 Task: Create a due date automation trigger when advanced on, on the tuesday before a card is due add fields with custom field "Resume" set to a date more than 1 days from now at 11:00 AM.
Action: Mouse moved to (1310, 115)
Screenshot: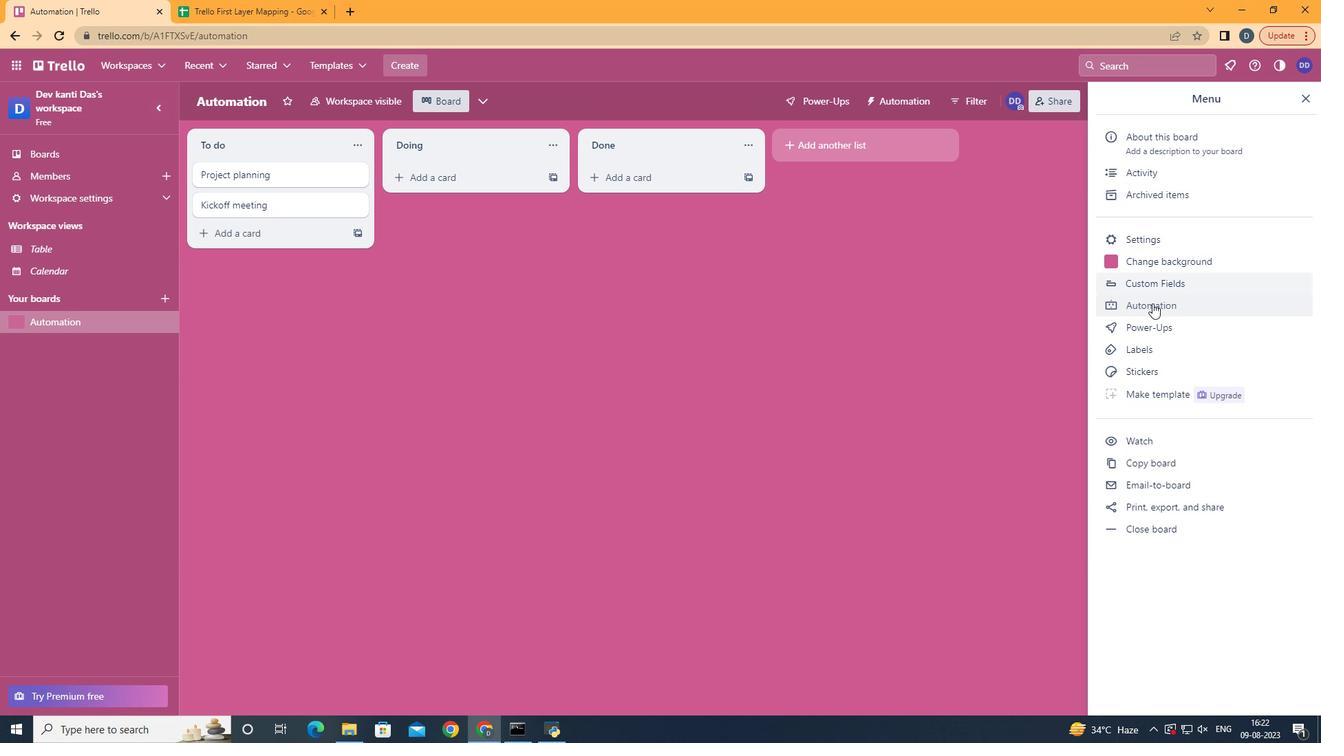 
Action: Mouse pressed left at (1310, 115)
Screenshot: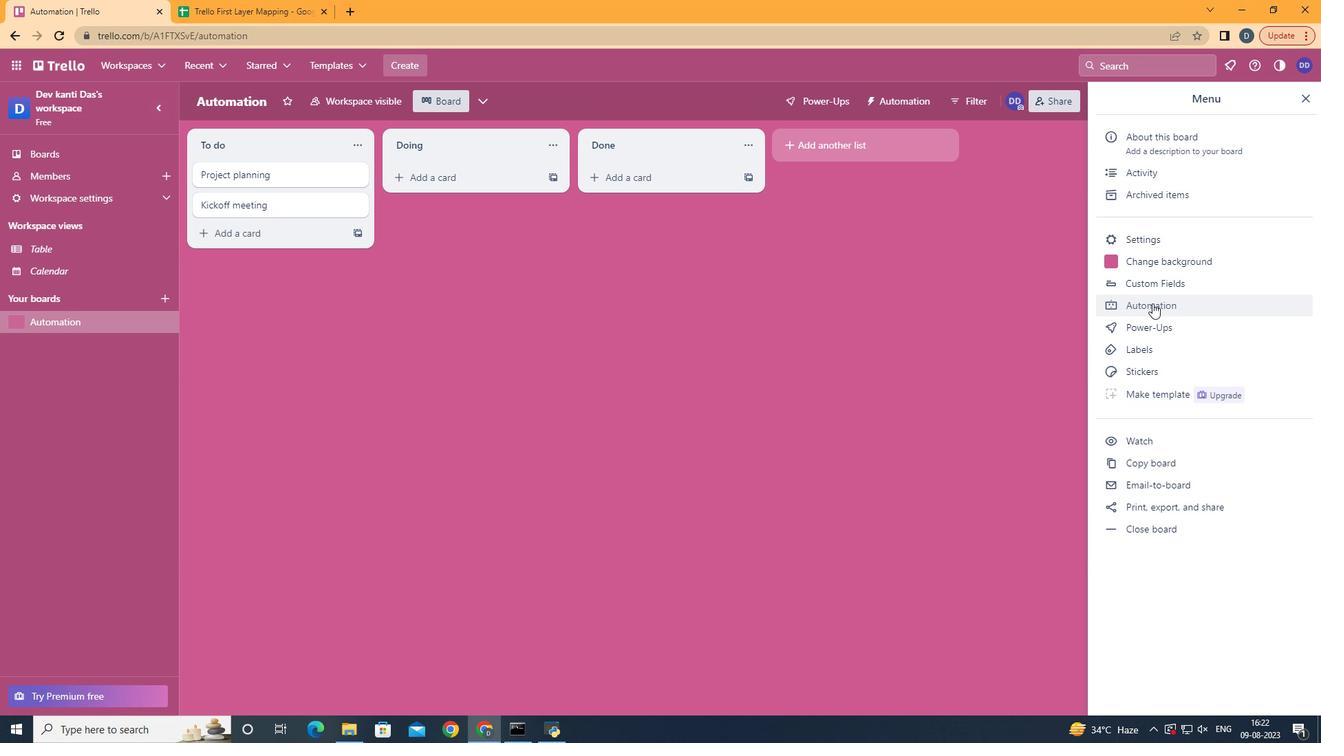 
Action: Mouse moved to (1171, 307)
Screenshot: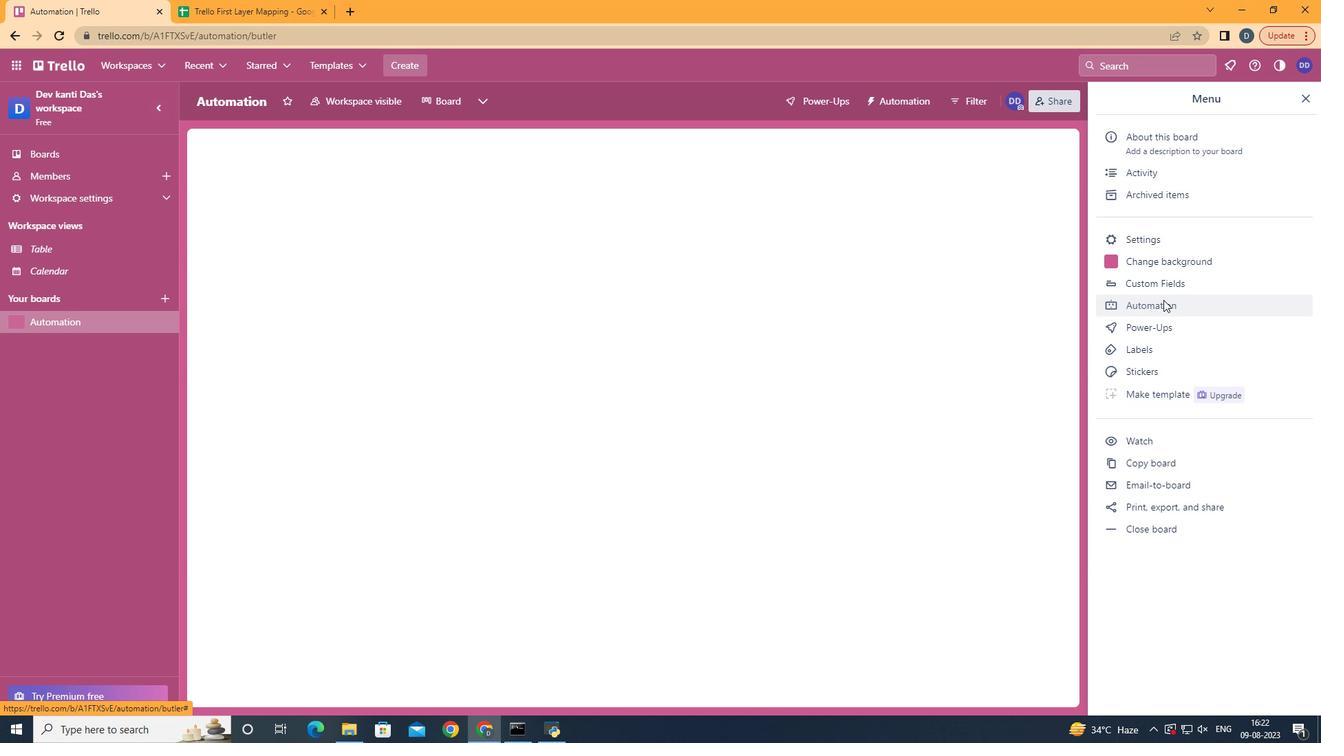 
Action: Mouse pressed left at (1171, 307)
Screenshot: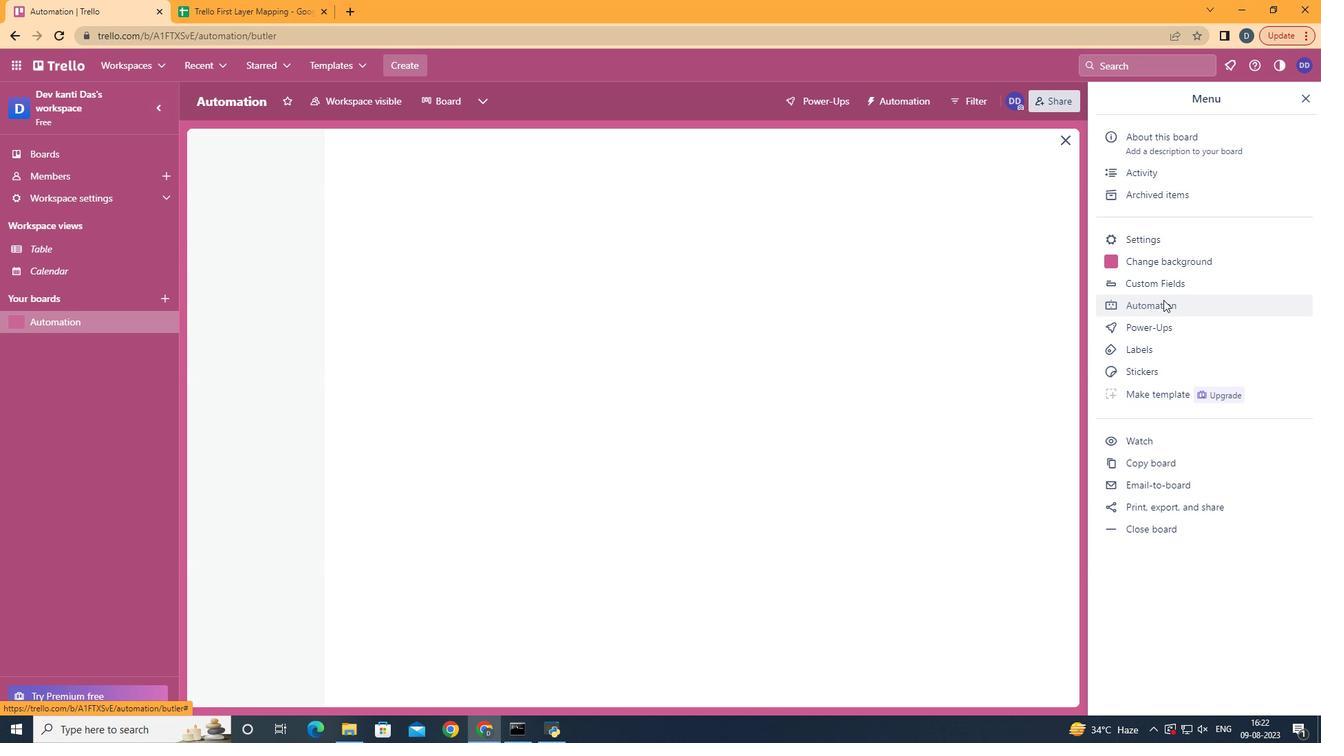 
Action: Mouse moved to (260, 285)
Screenshot: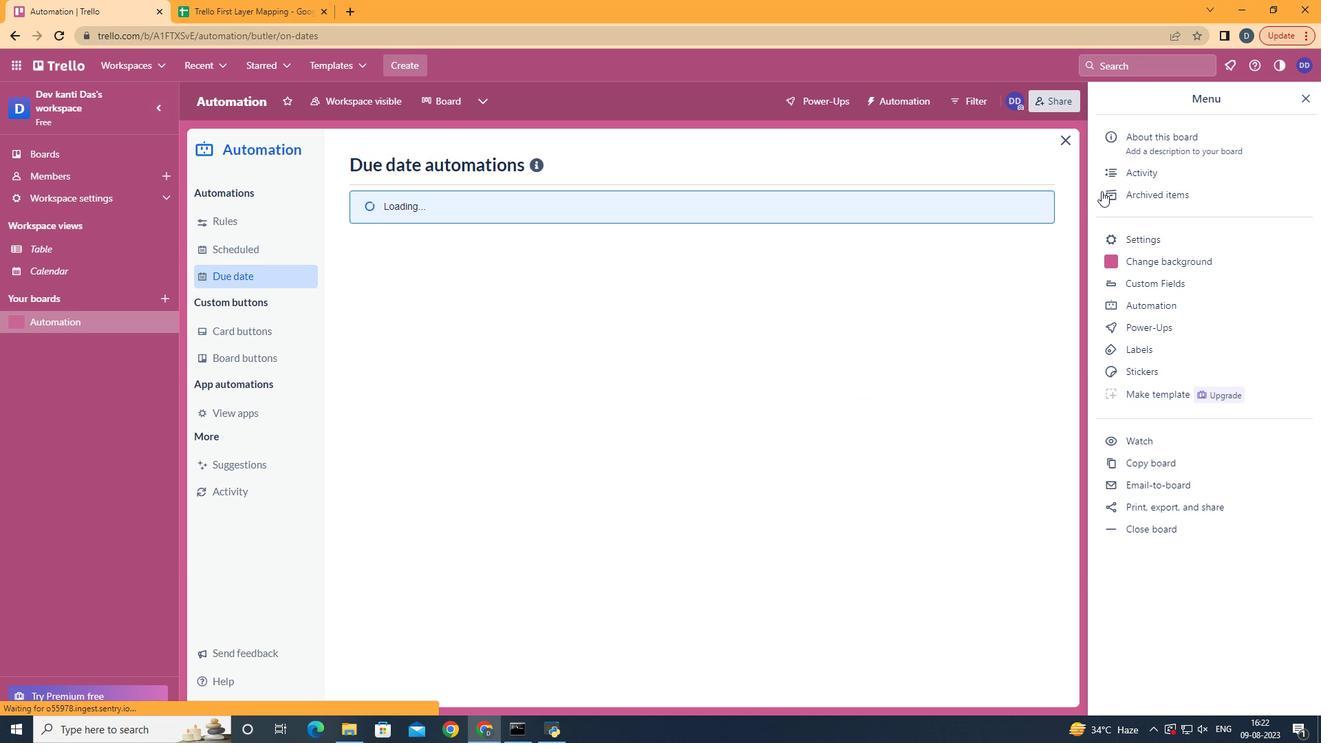 
Action: Mouse pressed left at (260, 285)
Screenshot: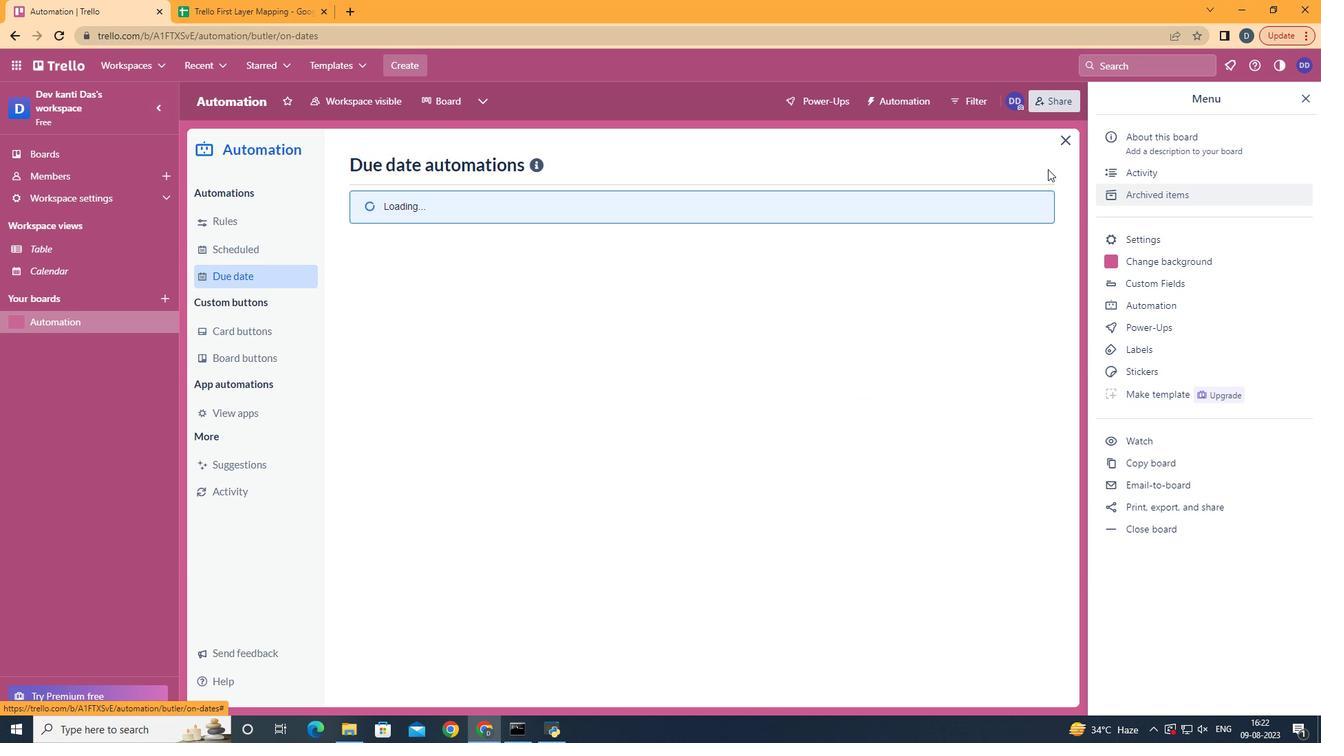 
Action: Mouse moved to (973, 167)
Screenshot: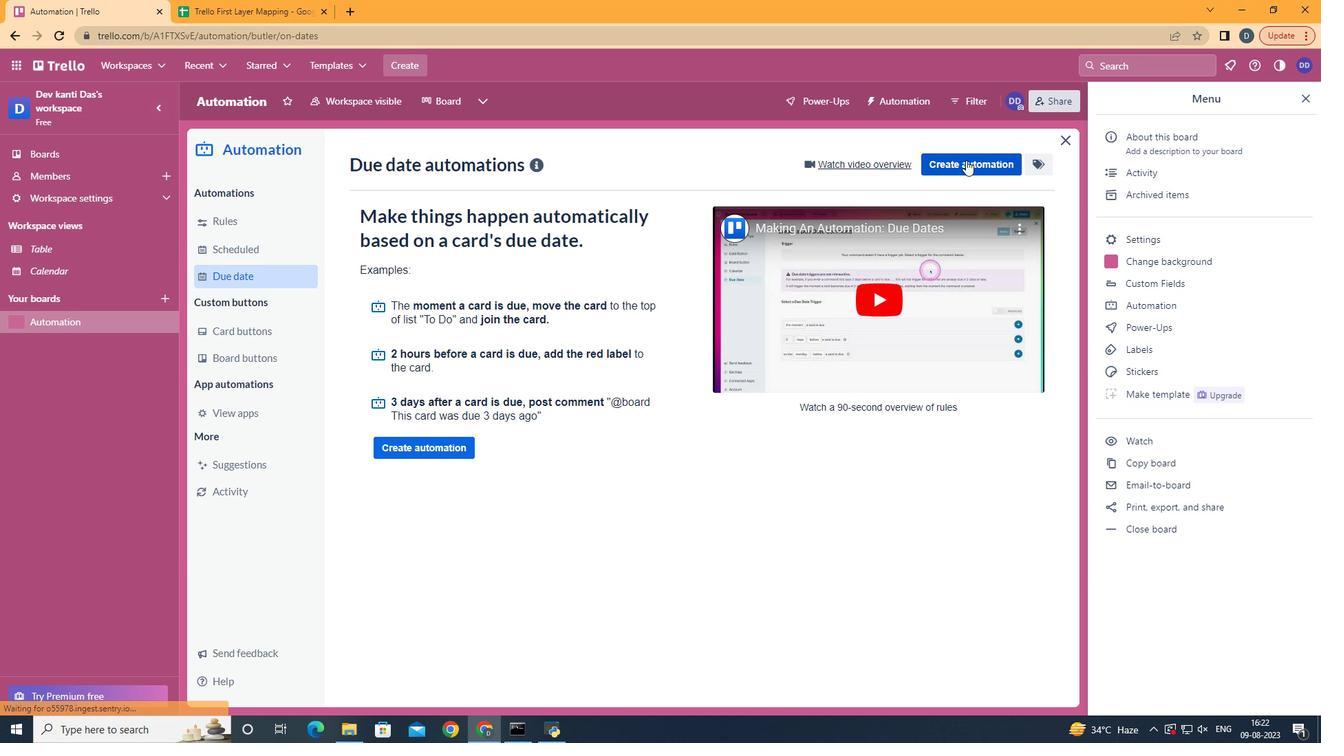 
Action: Mouse pressed left at (973, 167)
Screenshot: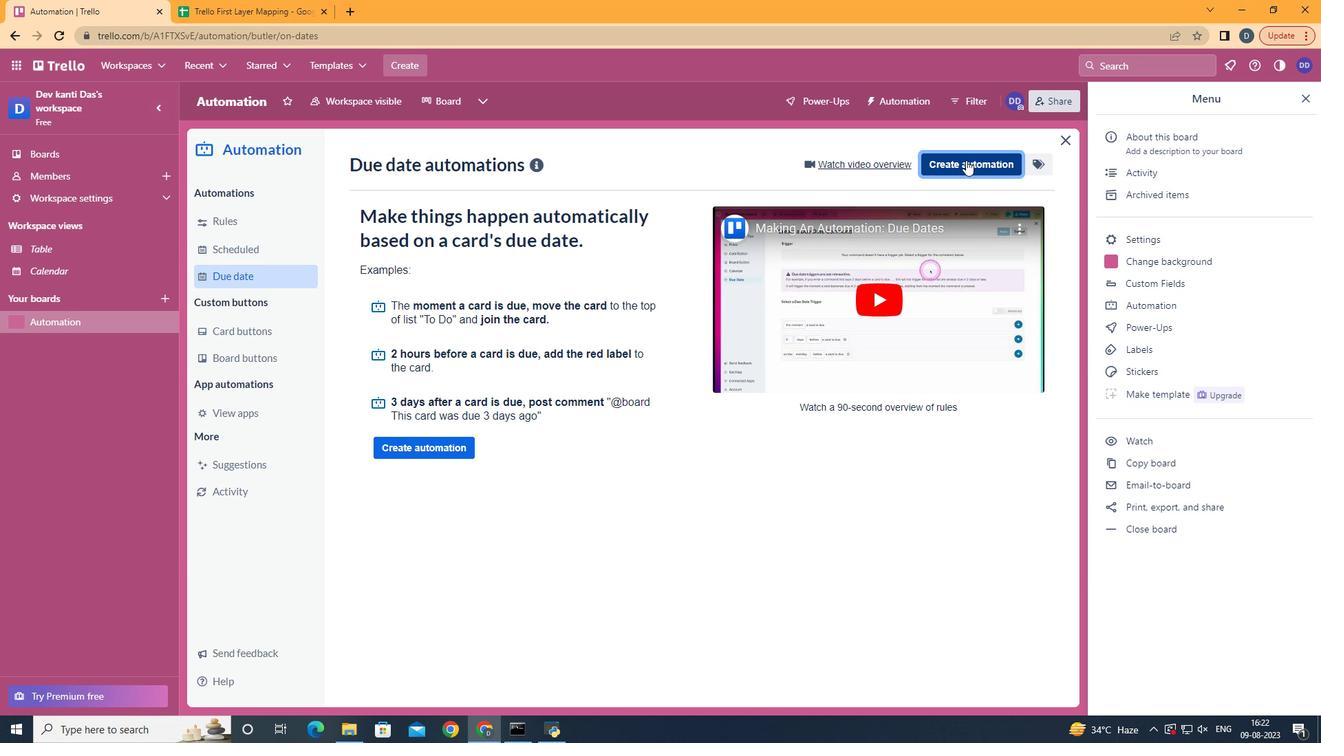 
Action: Mouse moved to (712, 294)
Screenshot: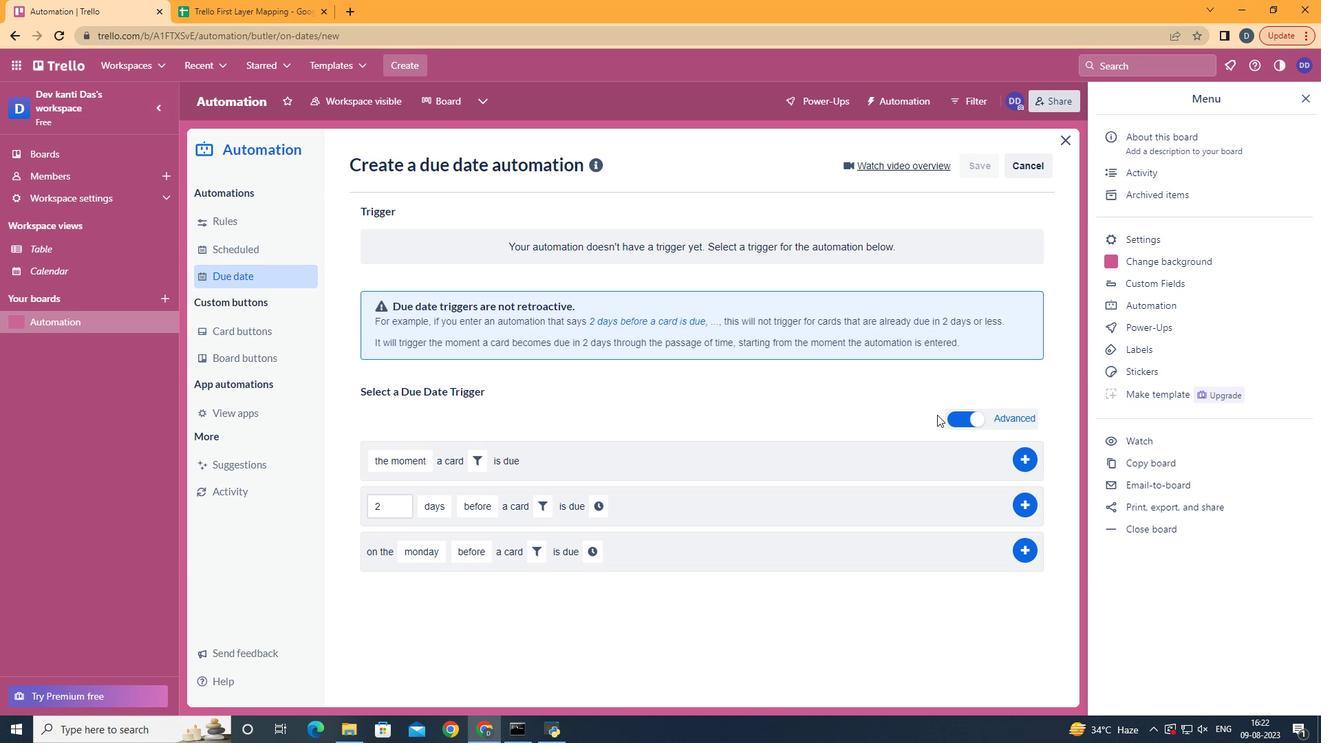 
Action: Mouse pressed left at (712, 294)
Screenshot: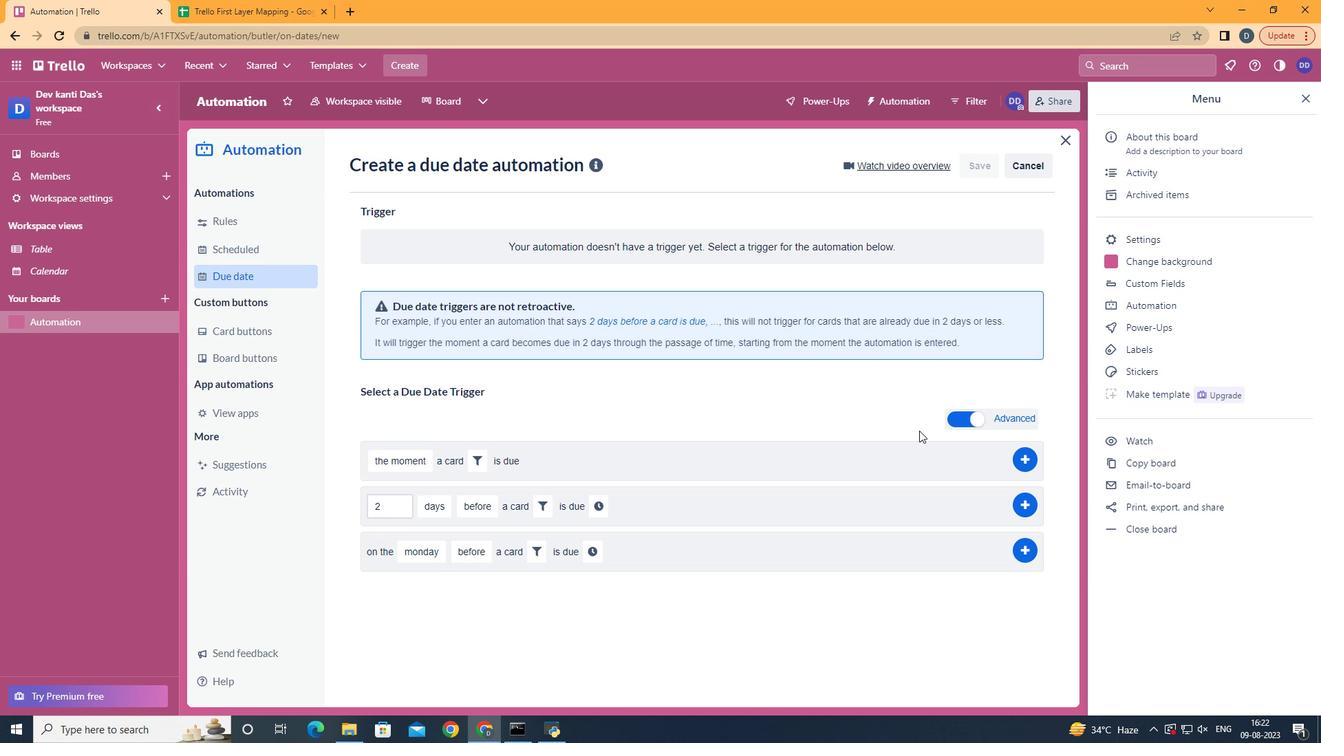 
Action: Mouse moved to (460, 402)
Screenshot: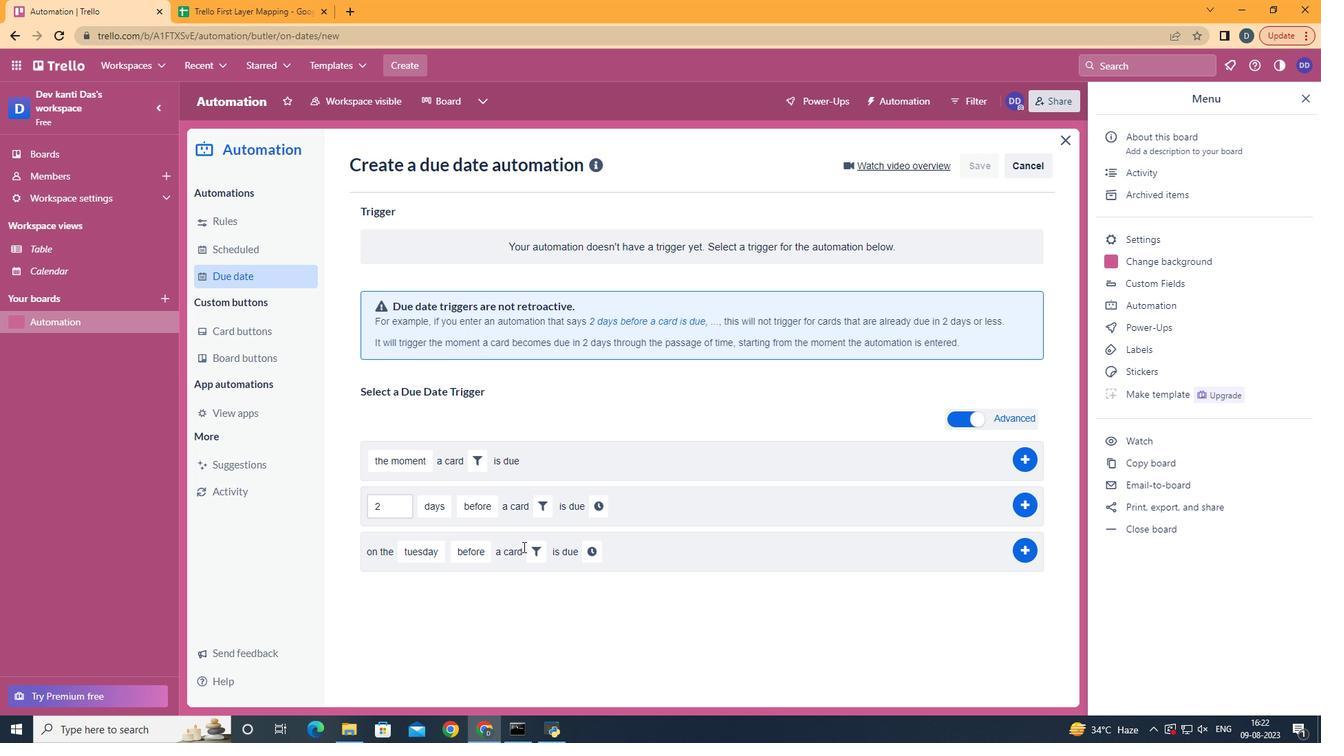 
Action: Mouse pressed left at (460, 402)
Screenshot: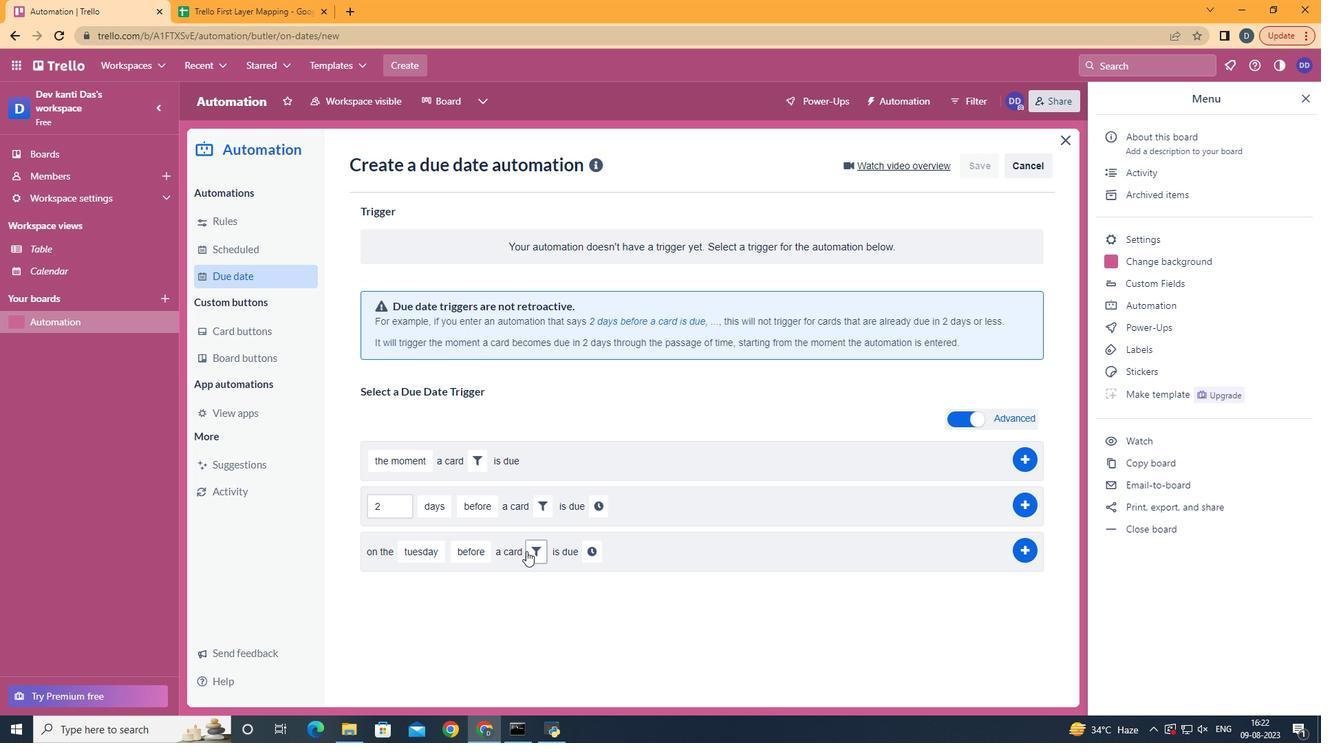 
Action: Mouse moved to (533, 557)
Screenshot: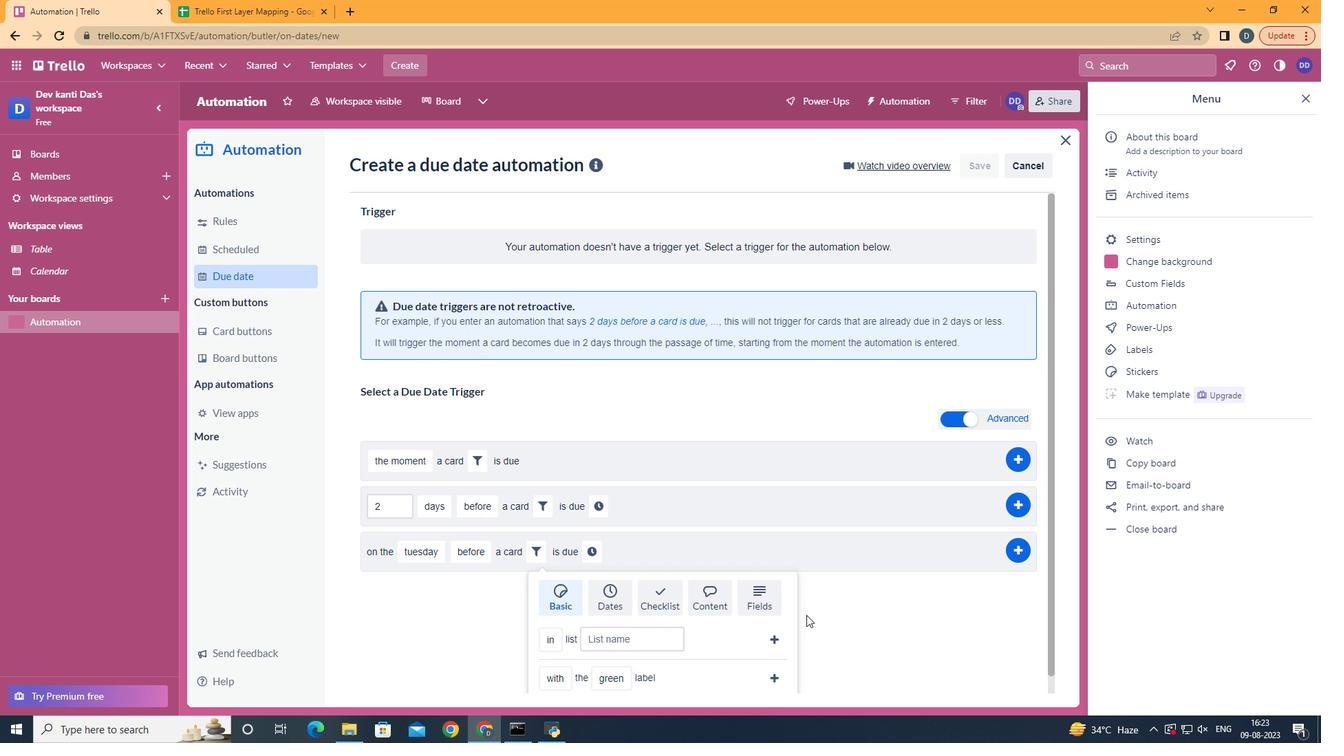 
Action: Mouse pressed left at (533, 557)
Screenshot: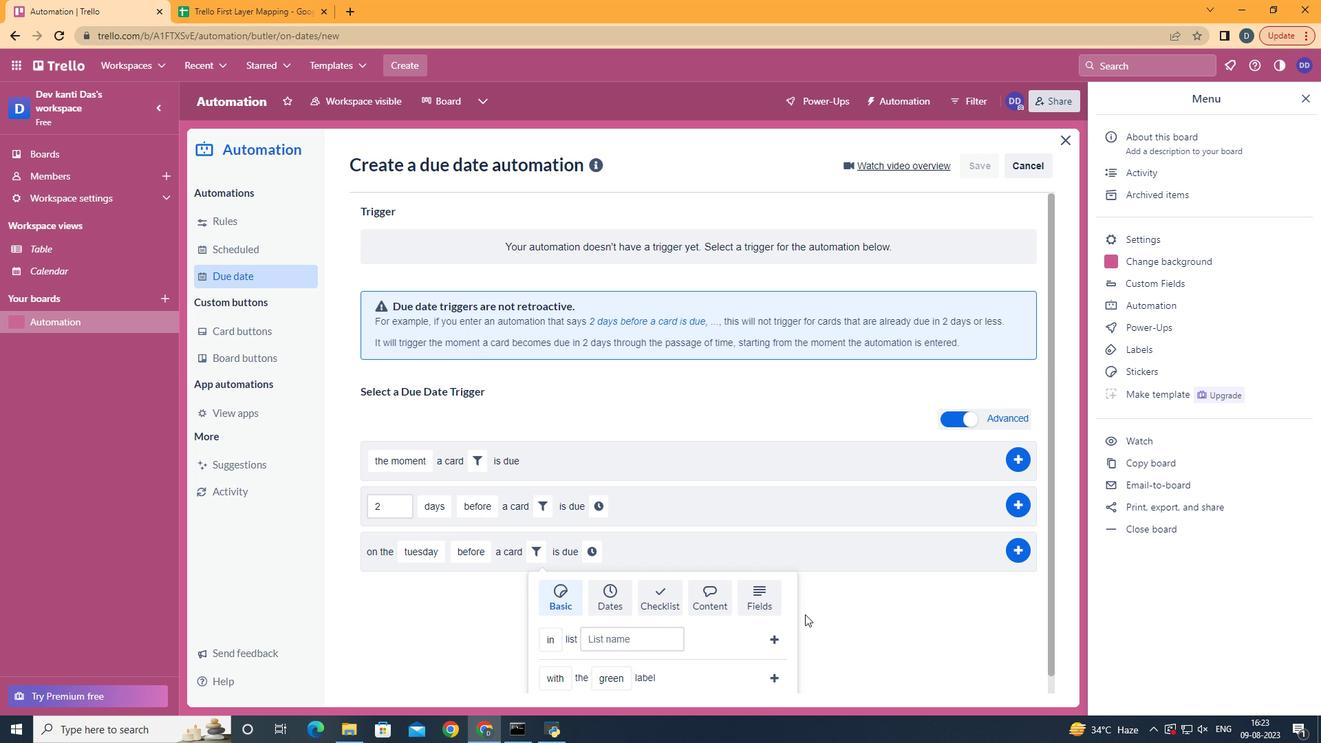 
Action: Mouse moved to (765, 607)
Screenshot: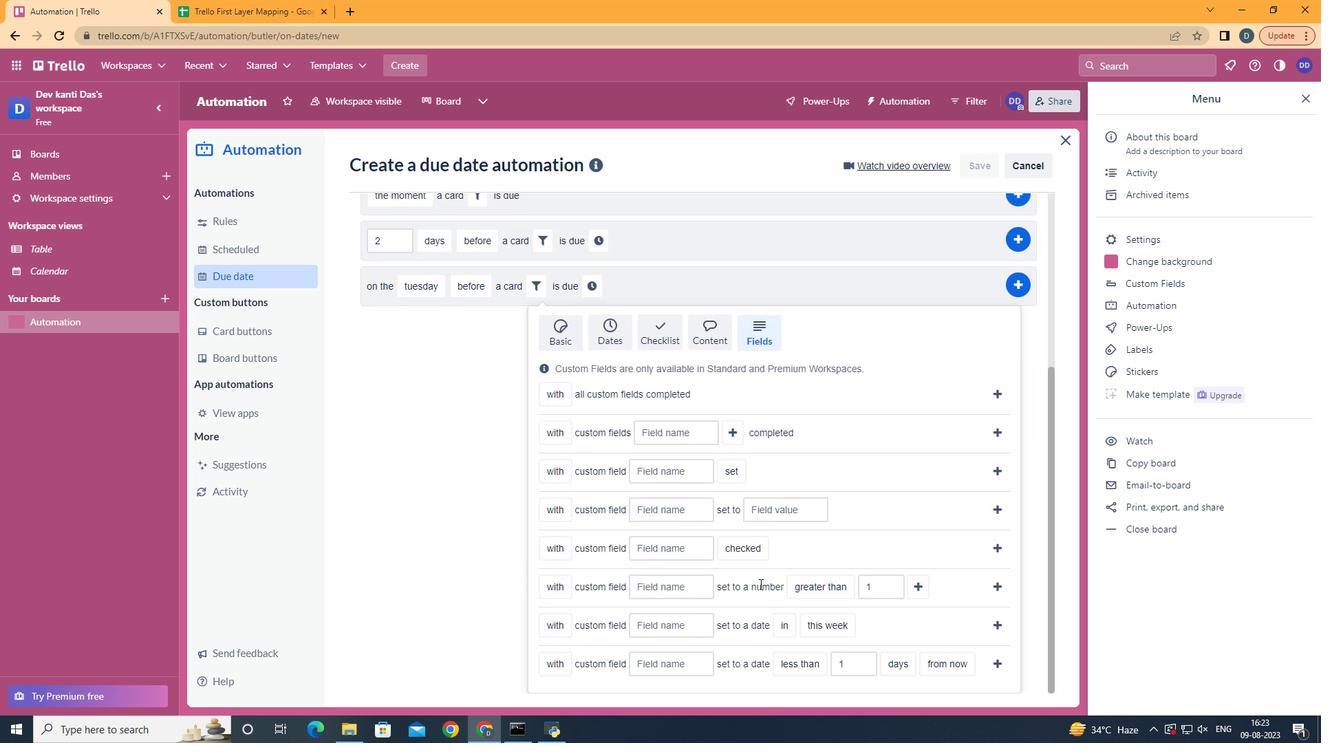 
Action: Mouse pressed left at (765, 607)
Screenshot: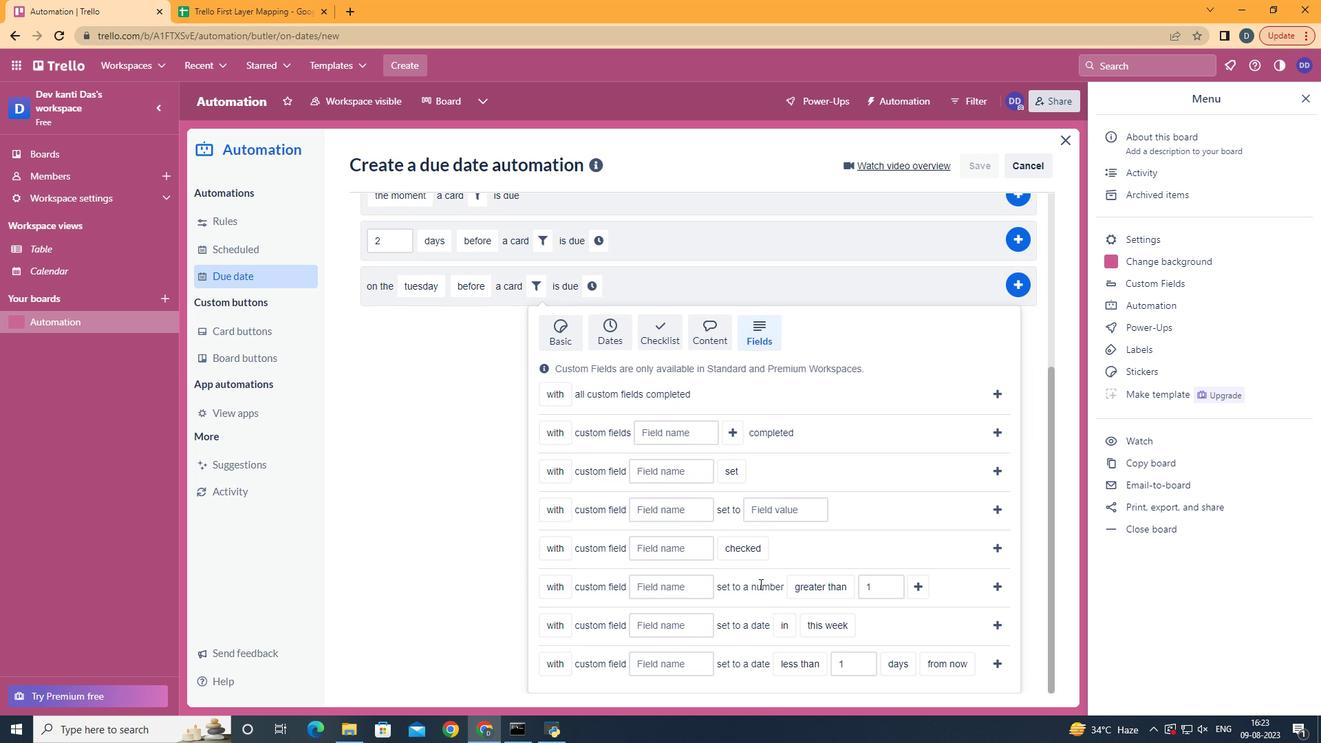 
Action: Mouse moved to (765, 606)
Screenshot: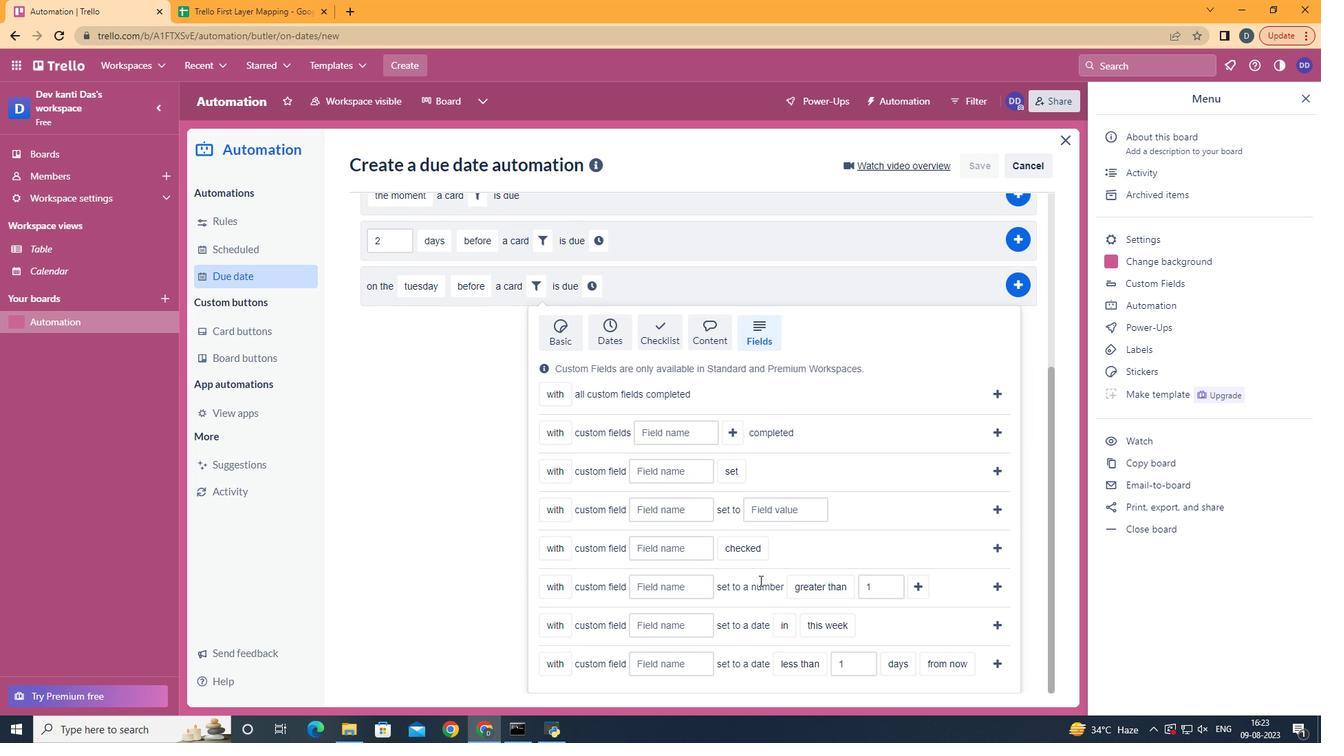
Action: Mouse scrolled (765, 606) with delta (0, 0)
Screenshot: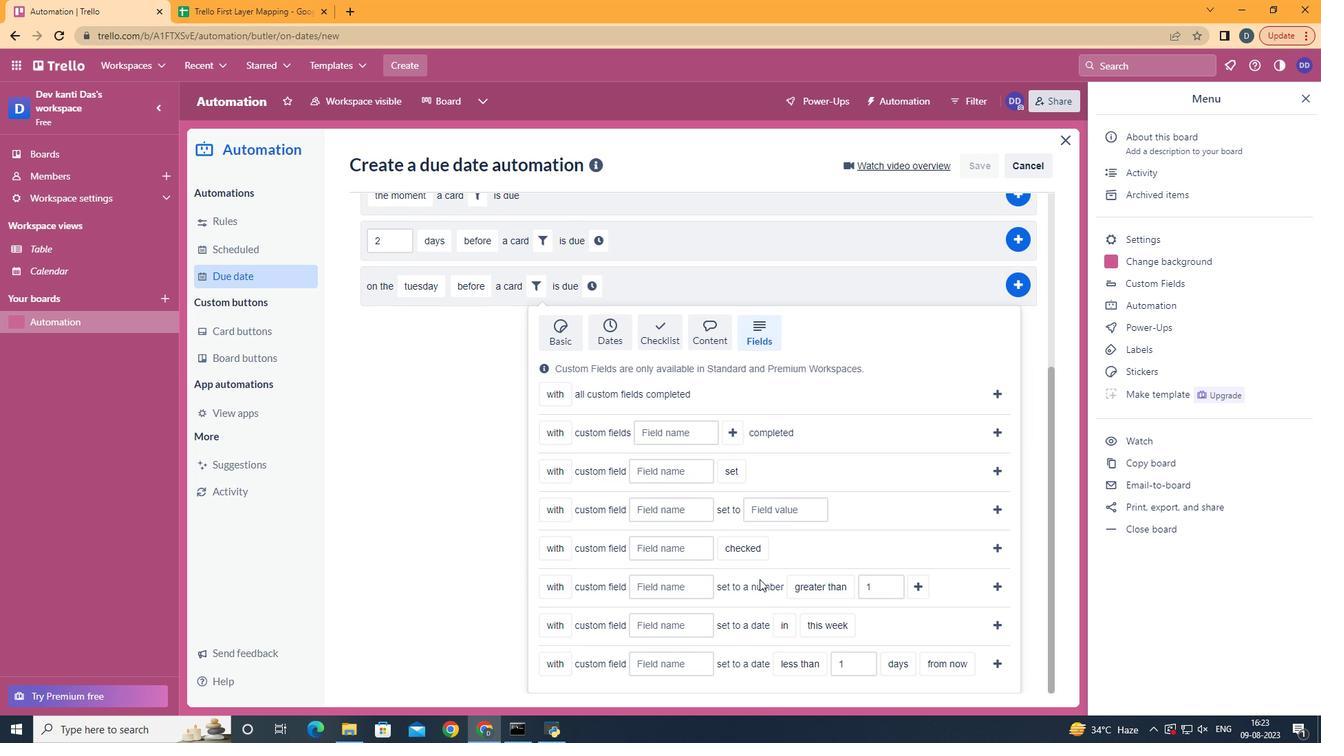 
Action: Mouse scrolled (765, 606) with delta (0, 0)
Screenshot: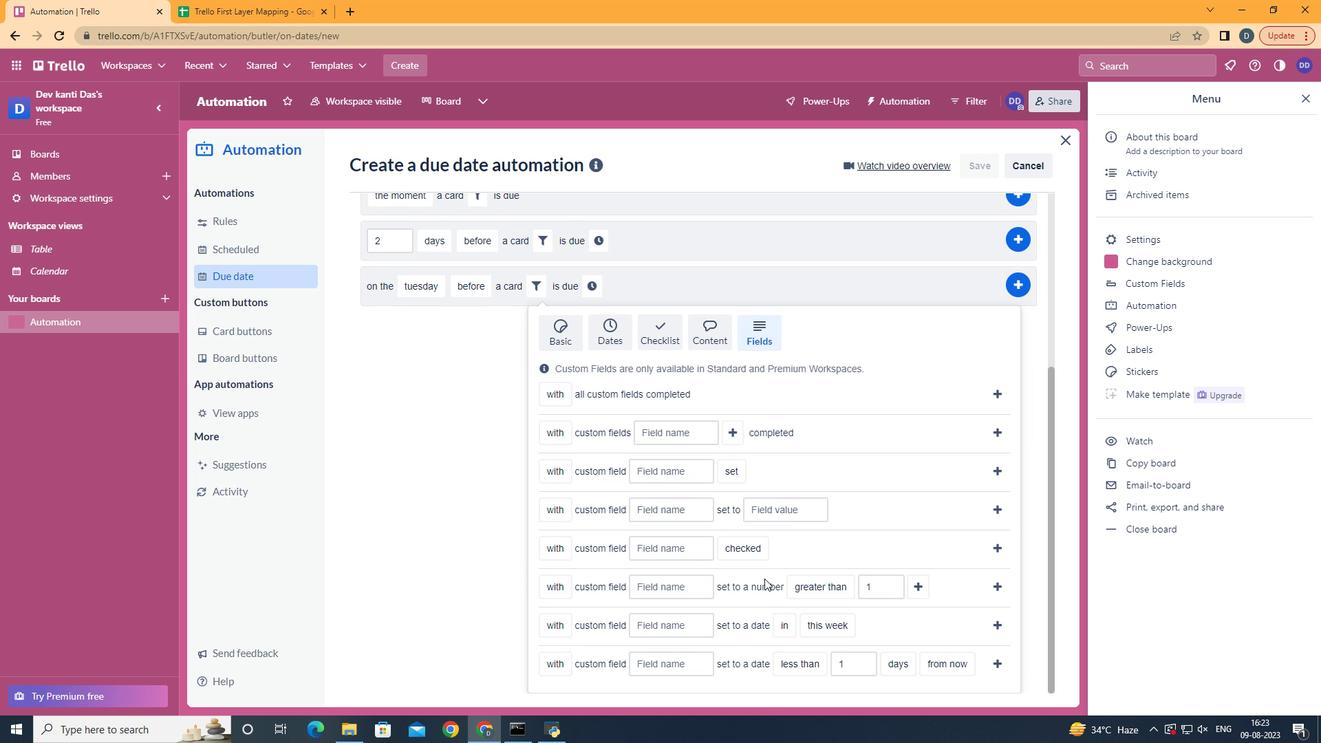
Action: Mouse scrolled (765, 606) with delta (0, 0)
Screenshot: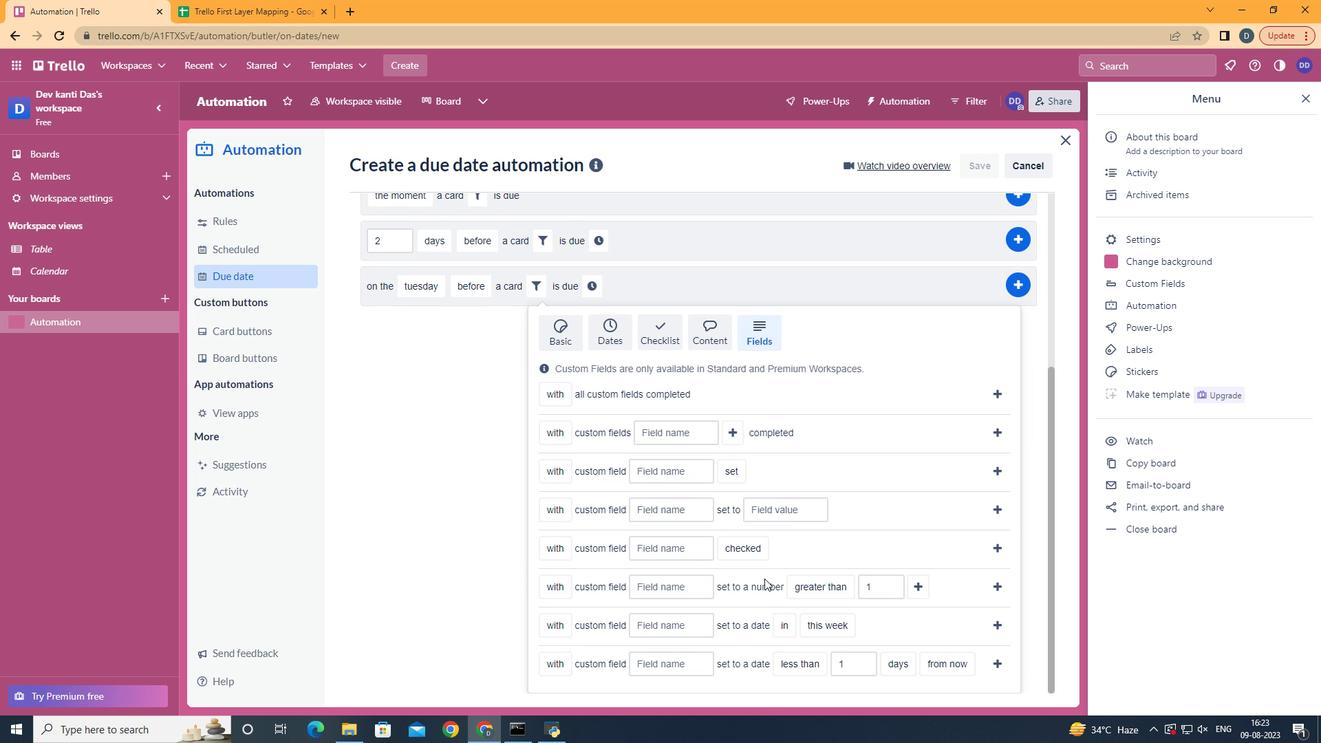
Action: Mouse scrolled (765, 605) with delta (0, -1)
Screenshot: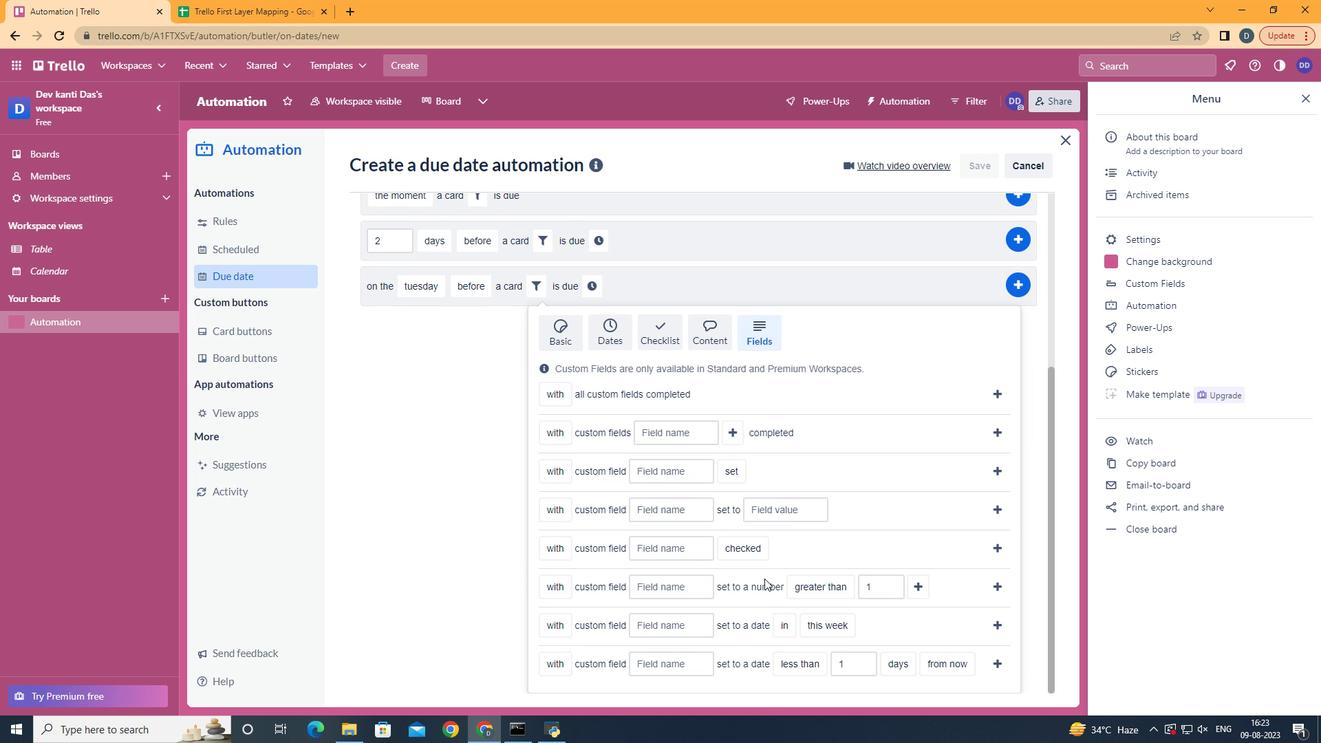 
Action: Mouse scrolled (765, 606) with delta (0, 0)
Screenshot: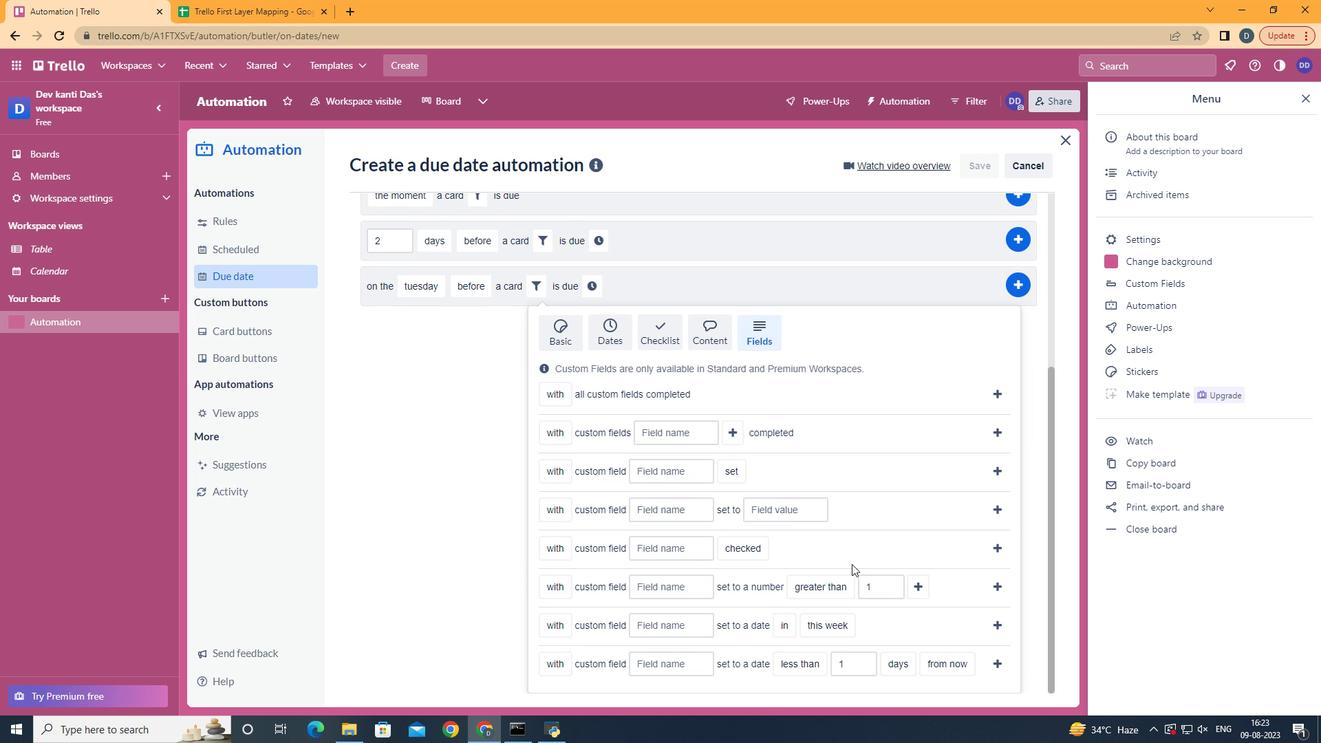 
Action: Mouse moved to (578, 622)
Screenshot: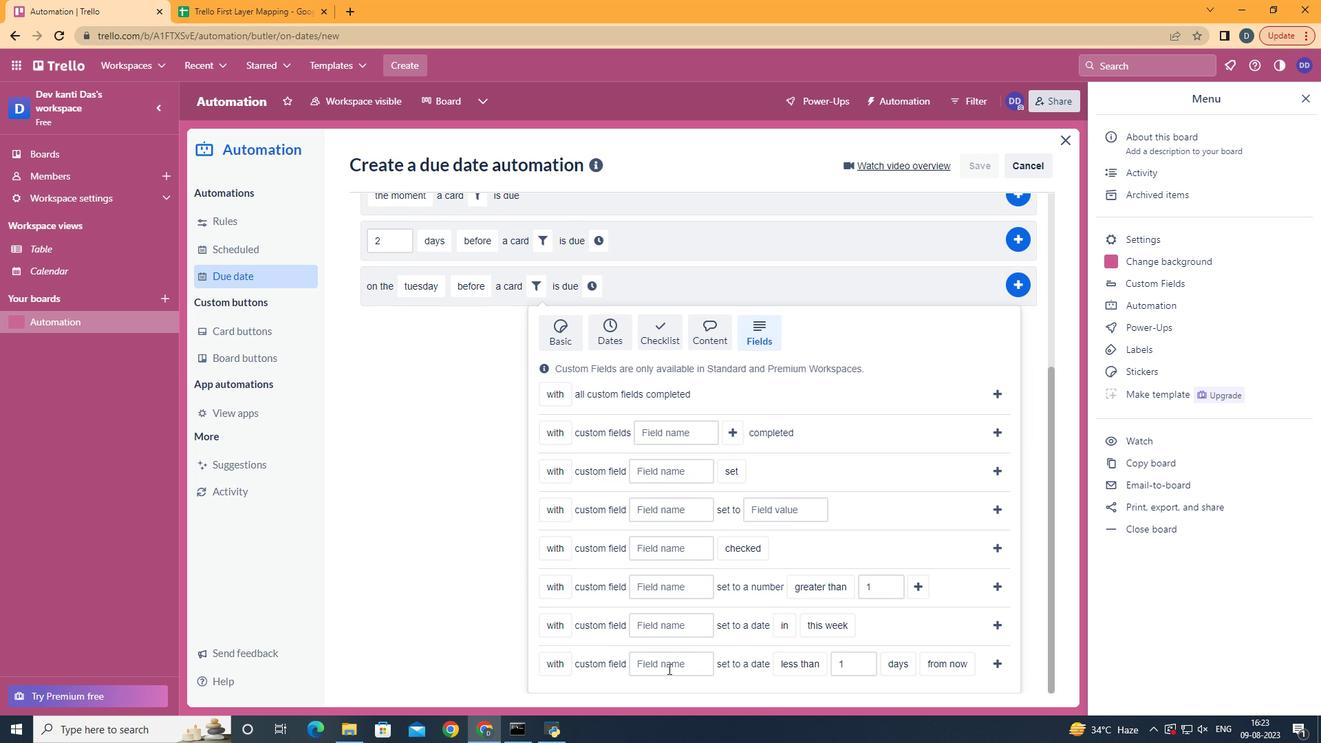 
Action: Mouse pressed left at (578, 622)
Screenshot: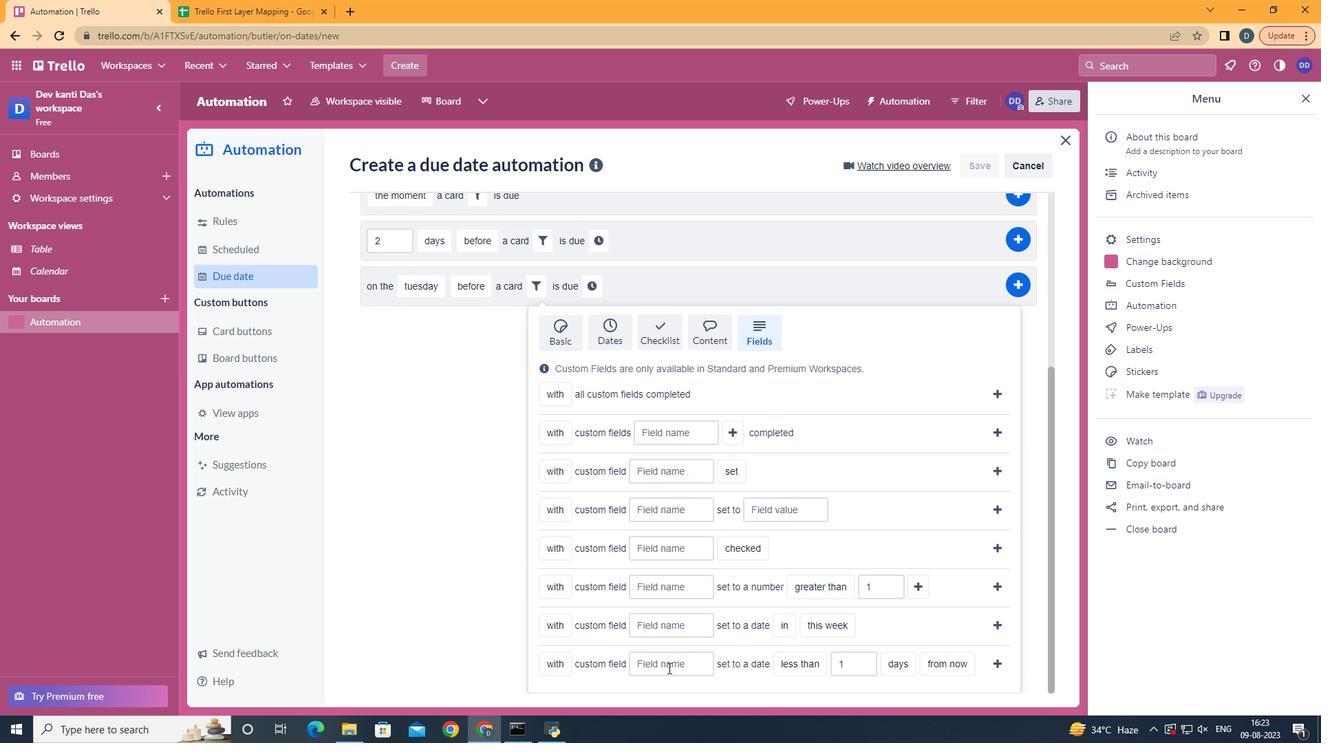 
Action: Mouse moved to (675, 675)
Screenshot: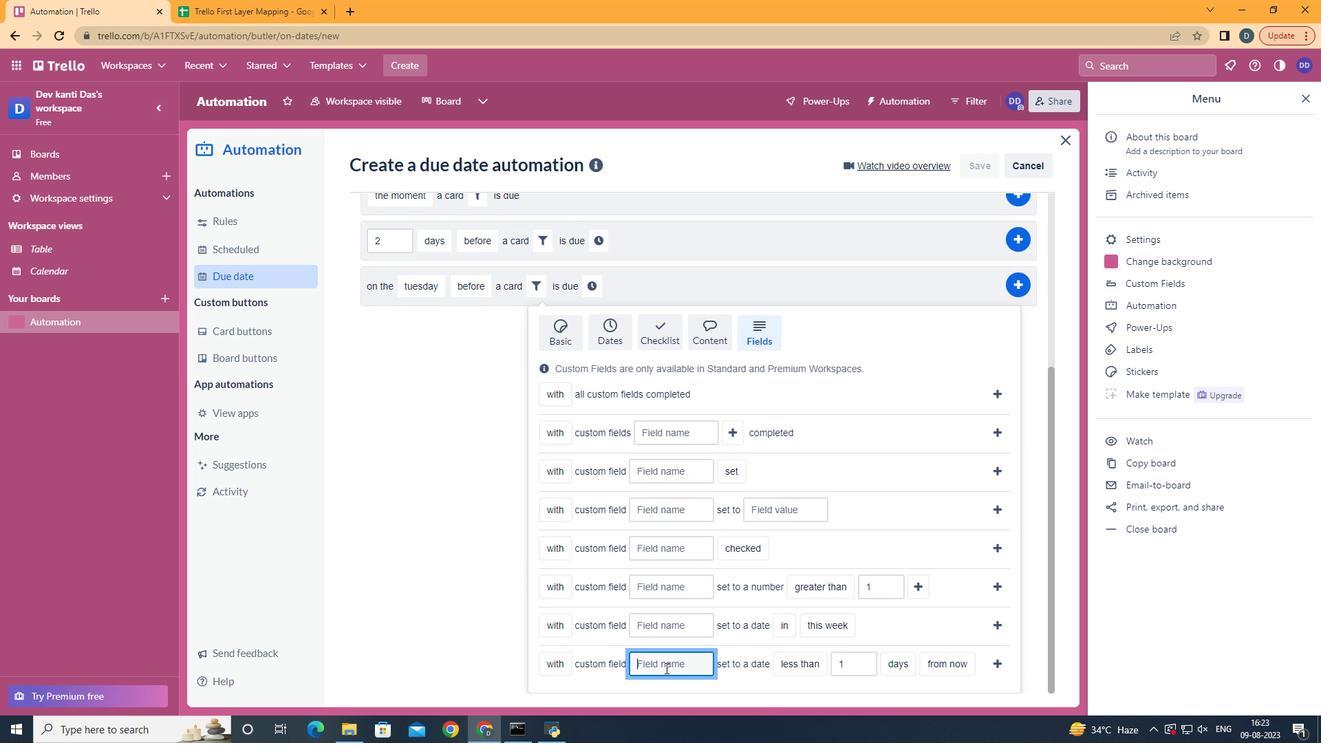 
Action: Mouse pressed left at (675, 675)
Screenshot: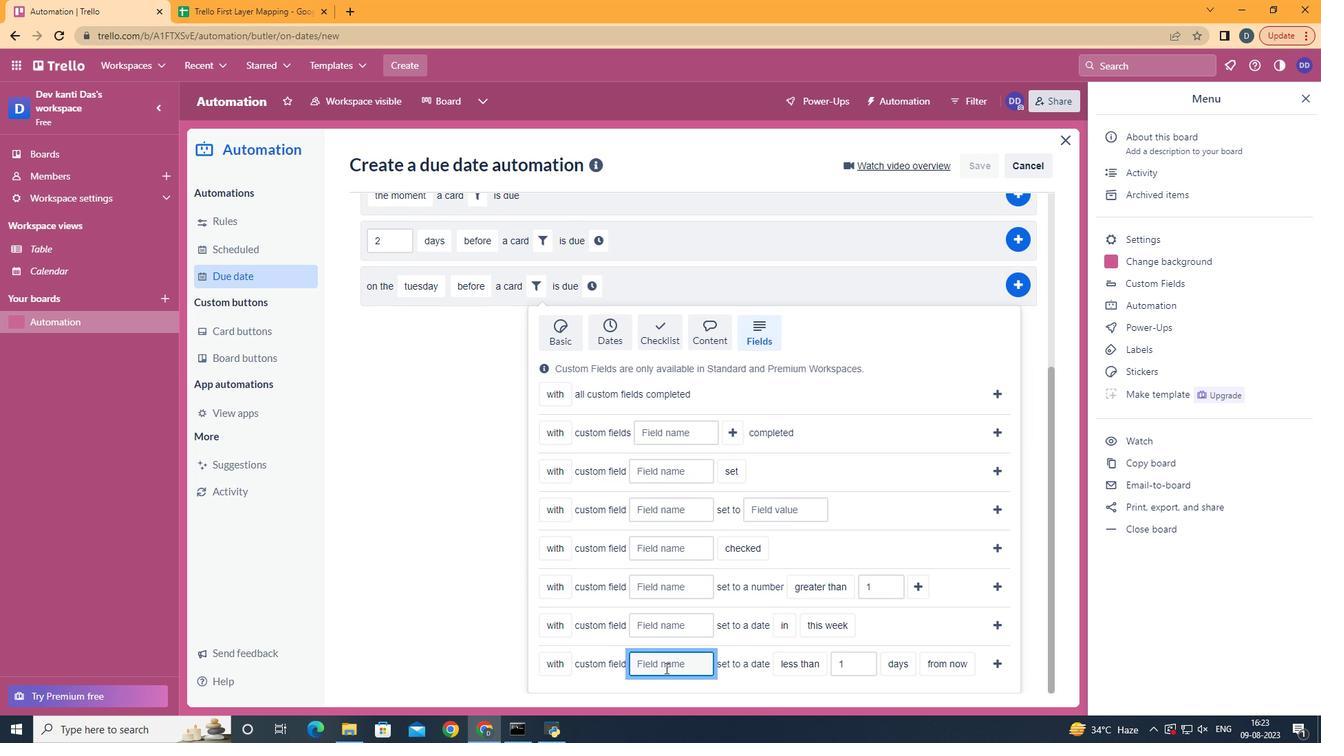 
Action: Mouse moved to (672, 675)
Screenshot: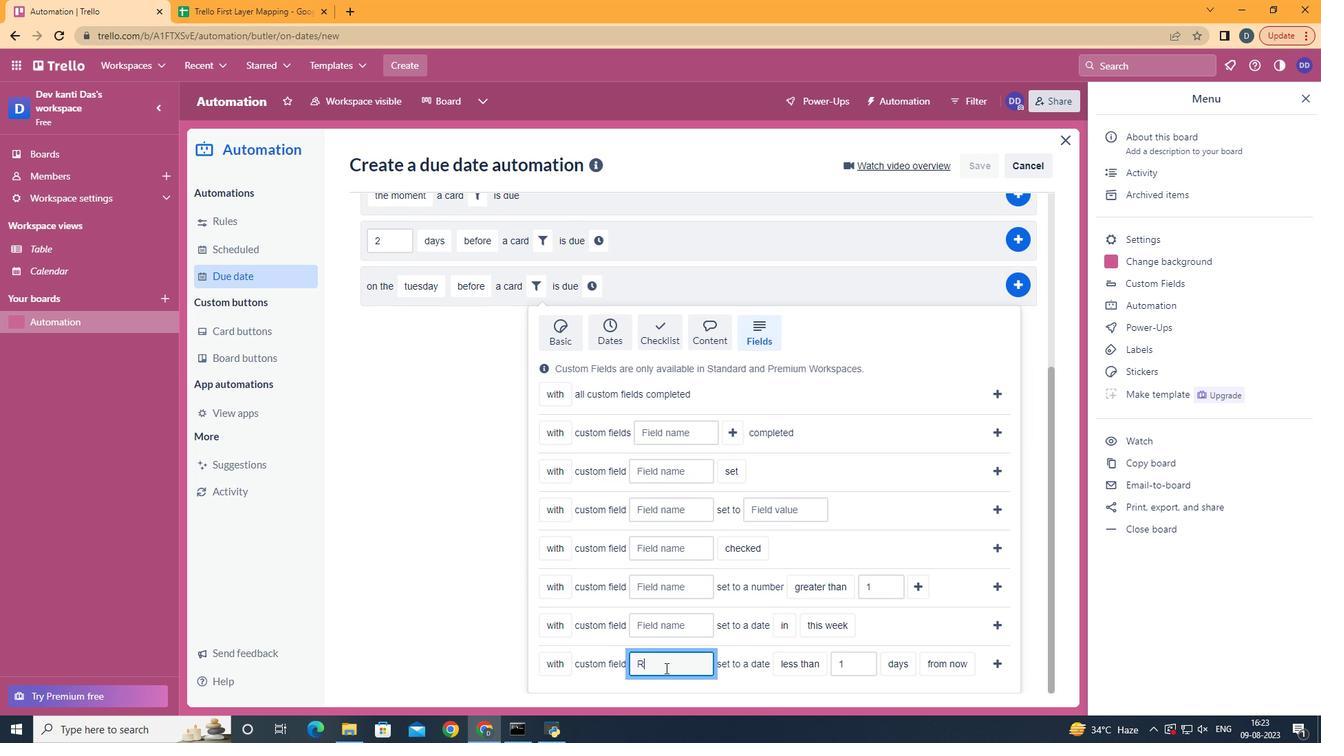 
Action: Key pressed <Key.shift>Resum
Screenshot: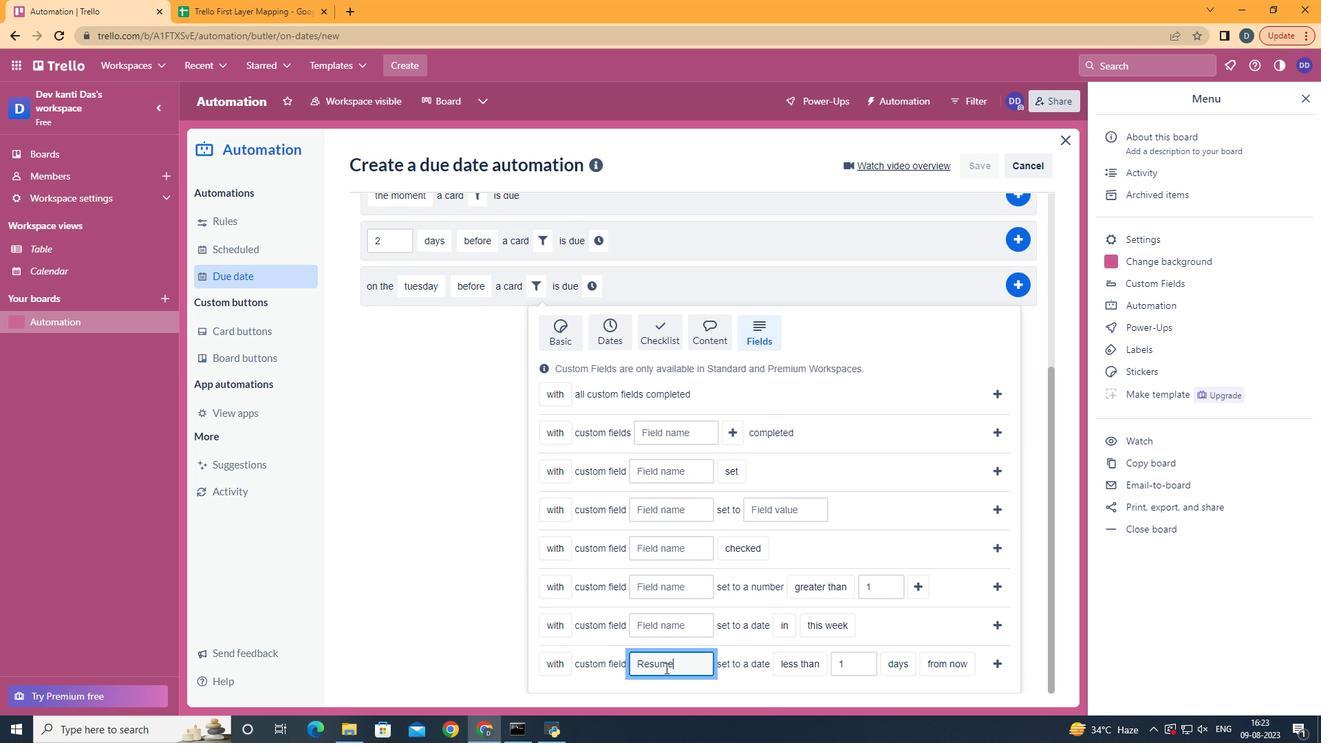 
Action: Mouse moved to (818, 608)
Screenshot: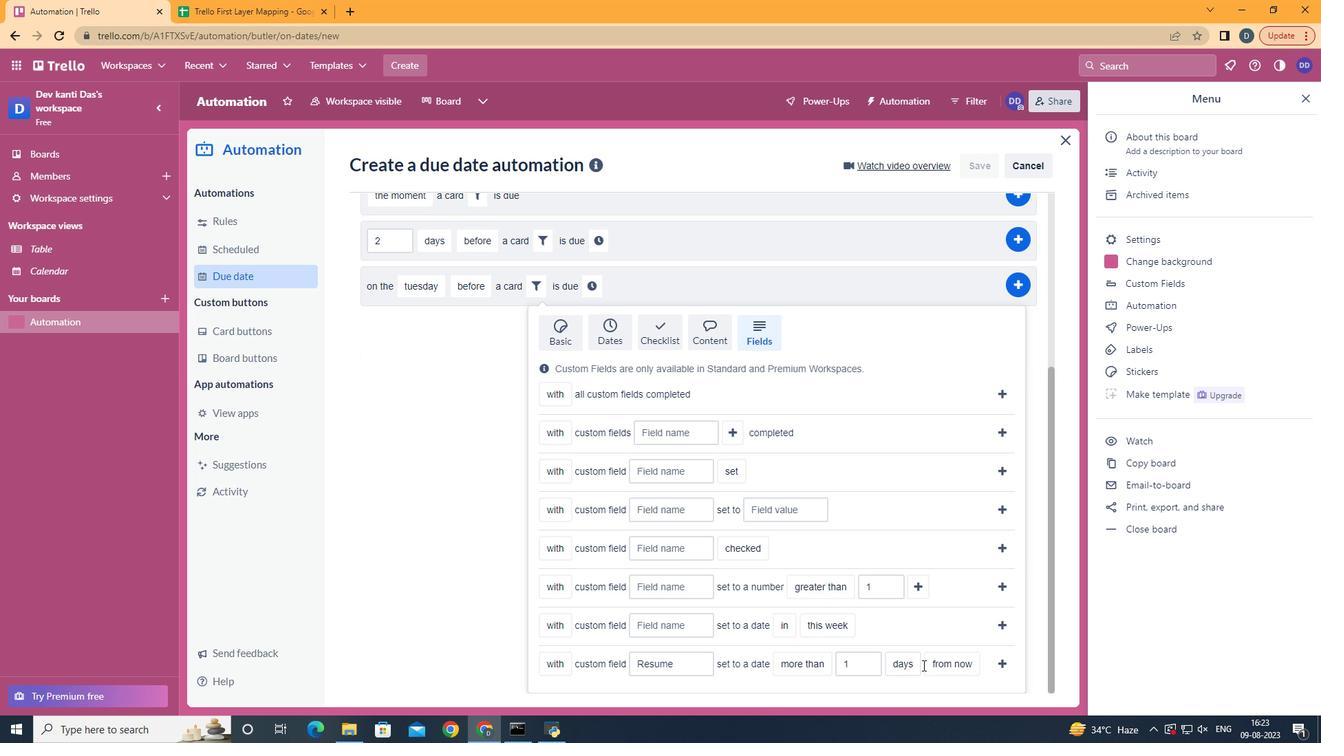 
Action: Mouse pressed left at (818, 608)
Screenshot: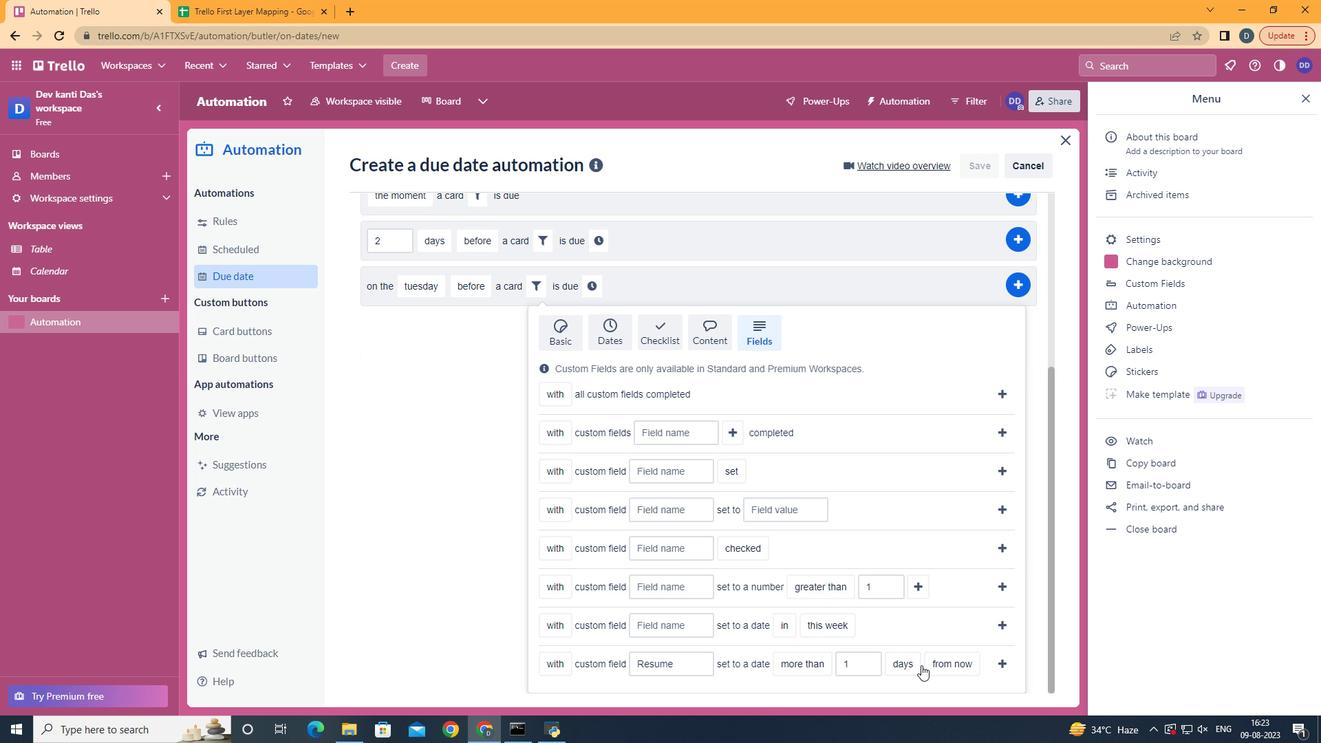 
Action: Mouse moved to (924, 617)
Screenshot: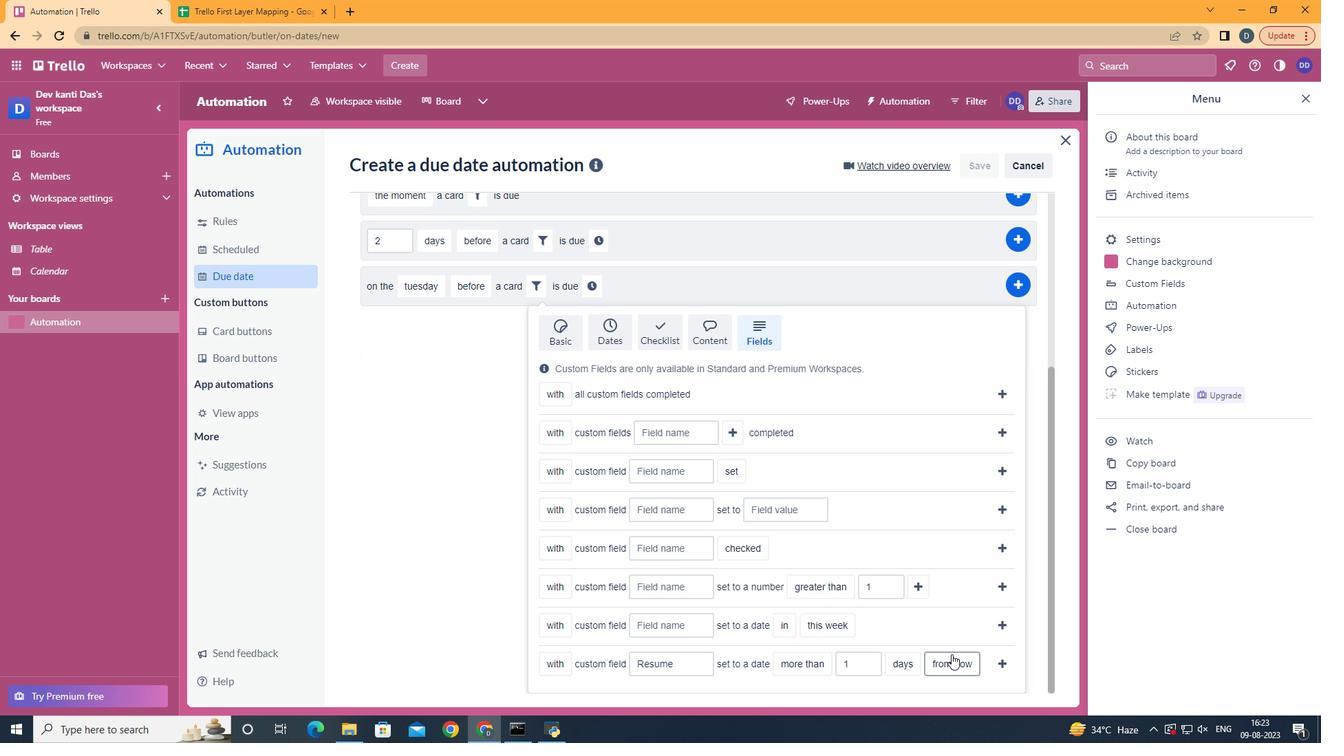
Action: Mouse pressed left at (924, 617)
Screenshot: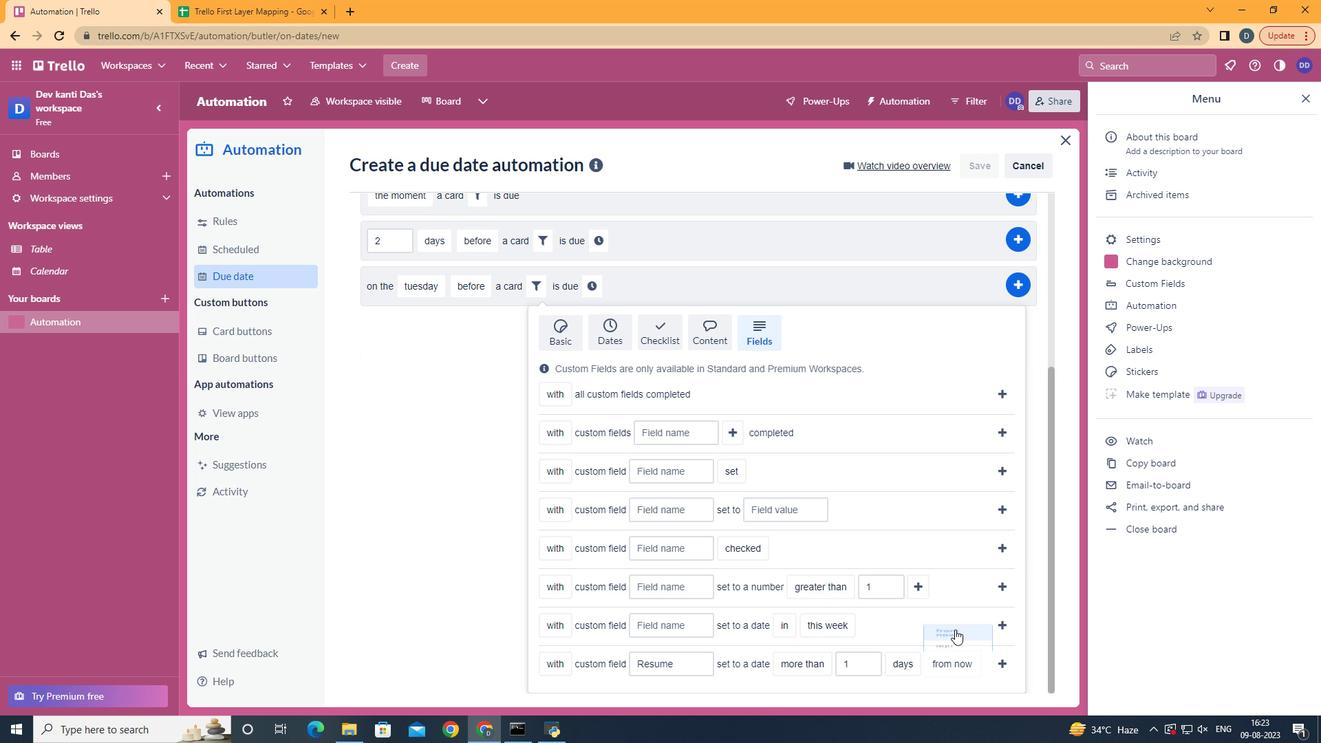 
Action: Mouse moved to (965, 624)
Screenshot: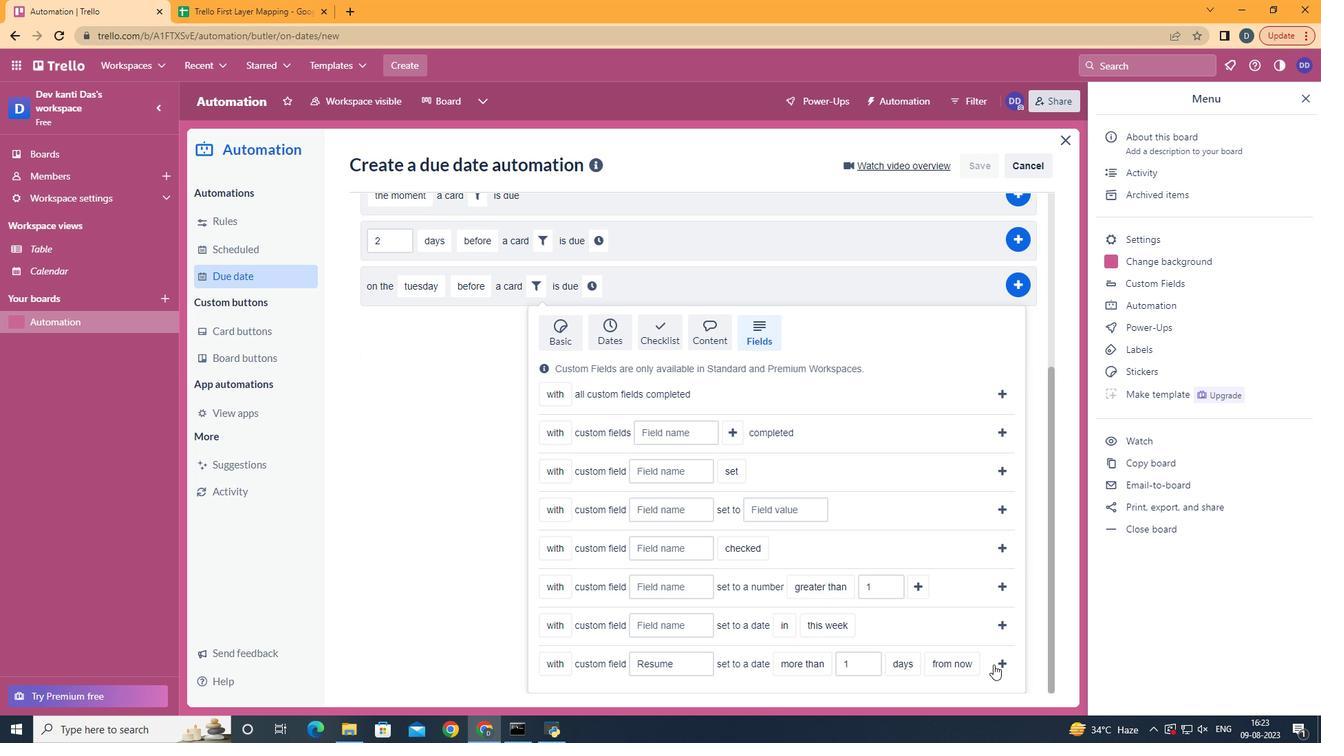 
Action: Mouse pressed left at (965, 624)
Screenshot: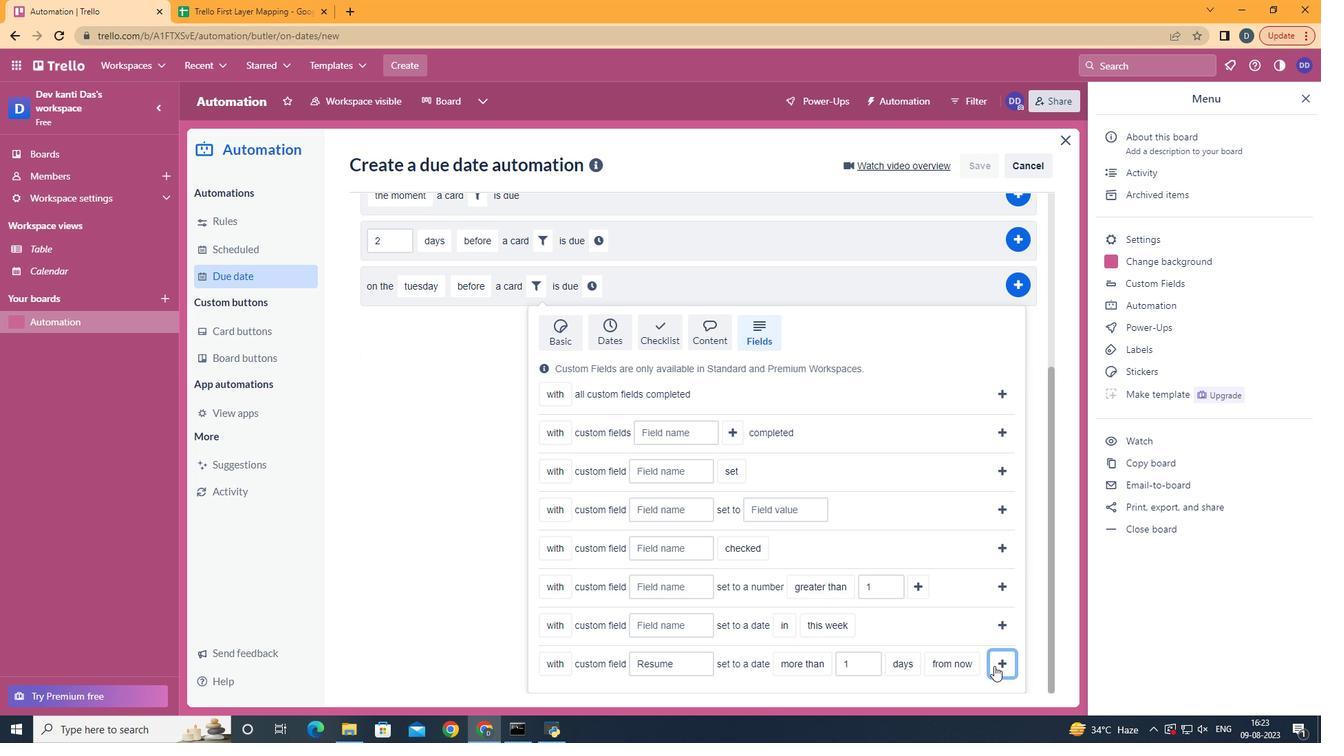 
Action: Mouse moved to (1001, 673)
Screenshot: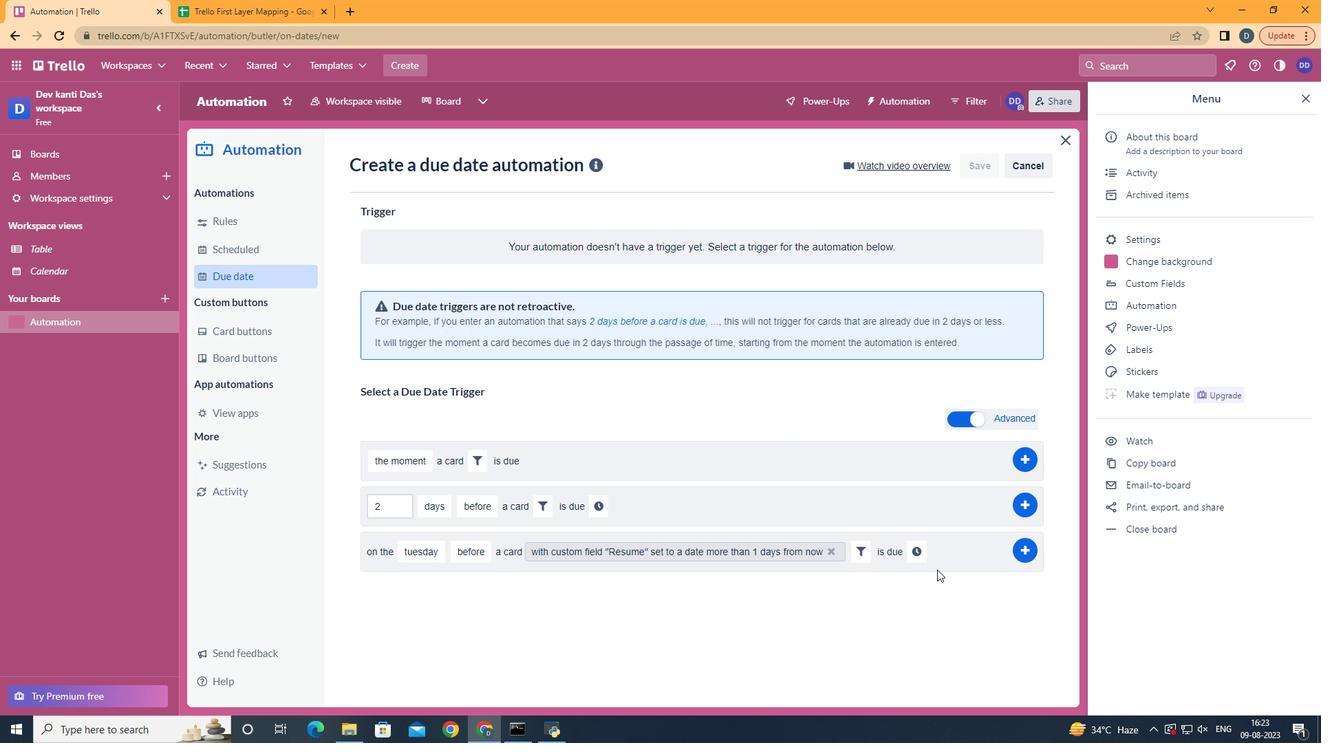 
Action: Mouse pressed left at (1001, 673)
Screenshot: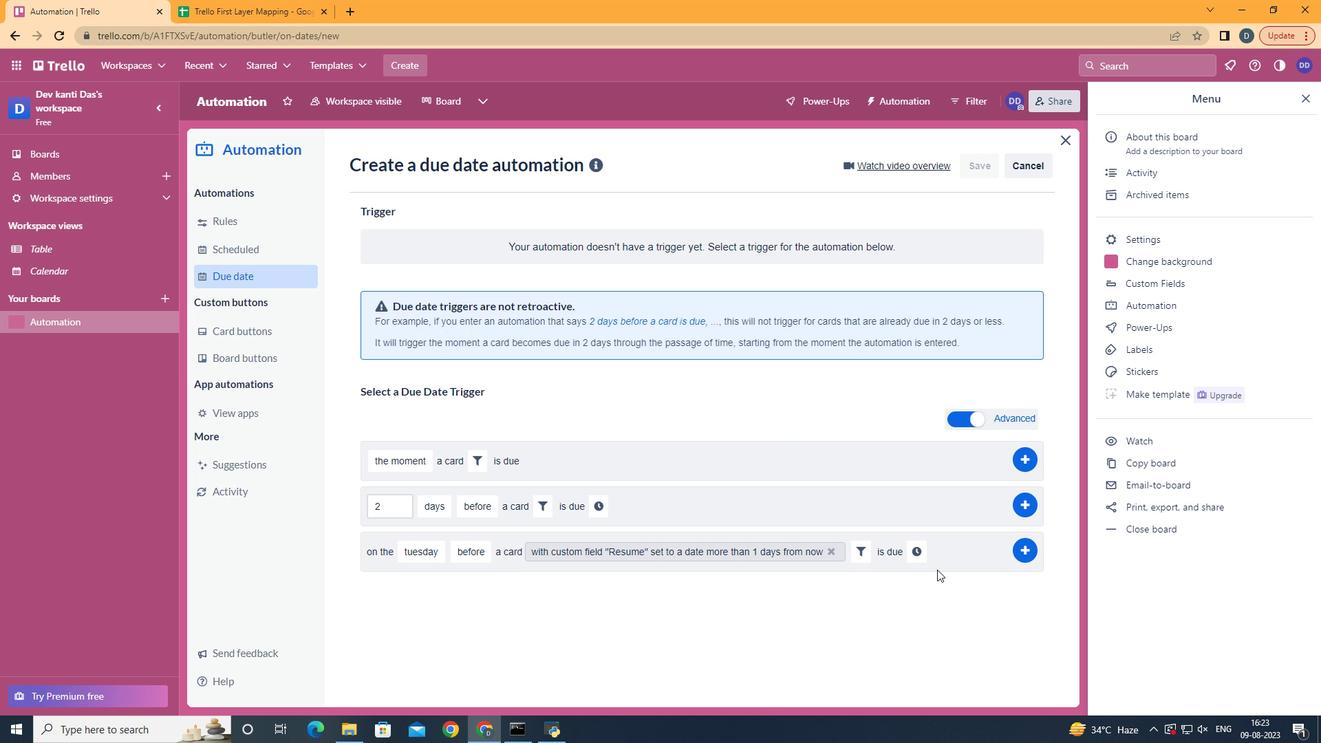 
Action: Mouse moved to (925, 558)
Screenshot: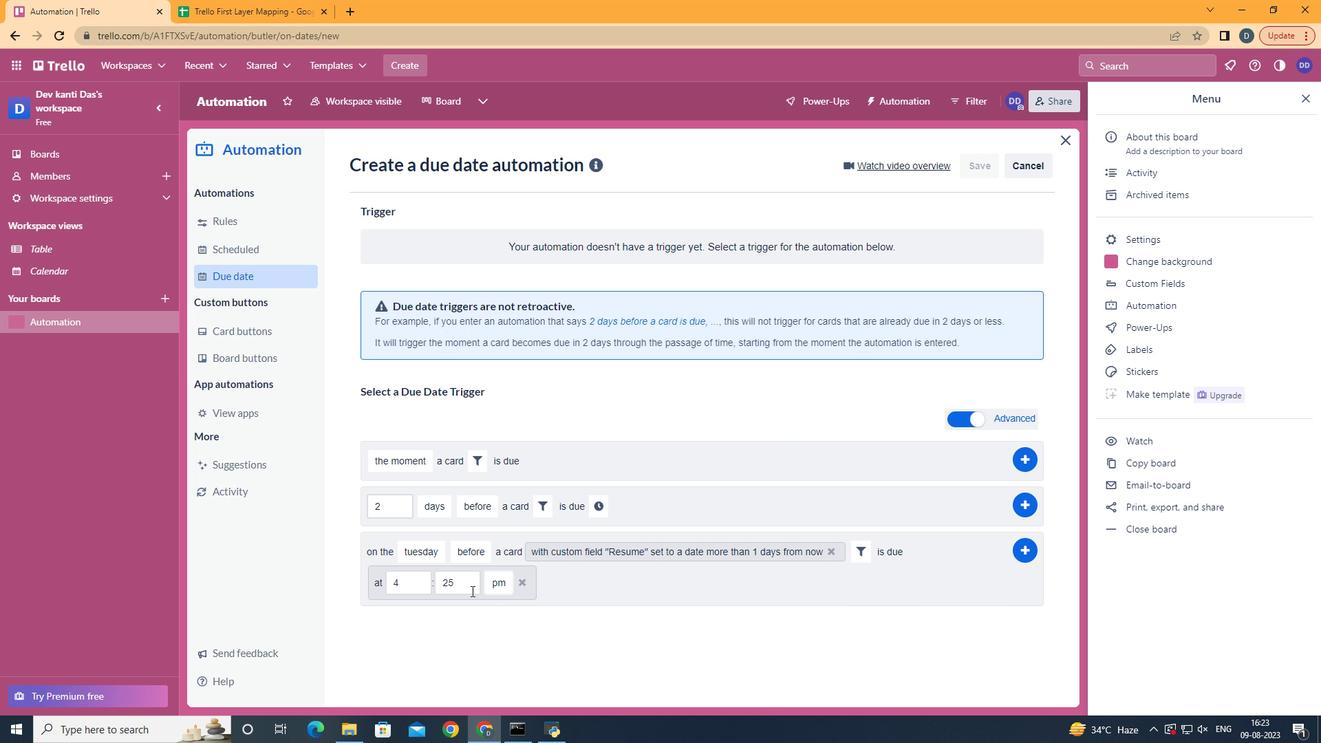 
Action: Mouse pressed left at (925, 558)
Screenshot: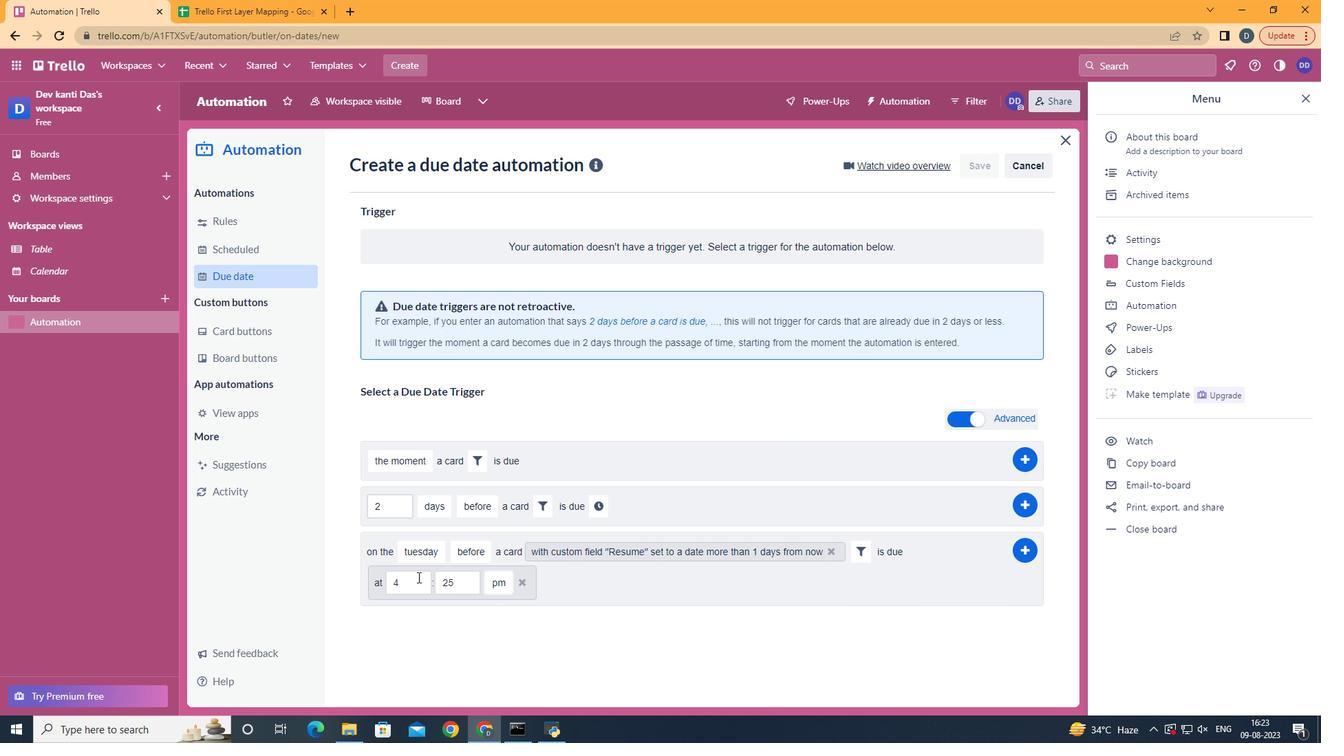 
Action: Mouse moved to (424, 584)
Screenshot: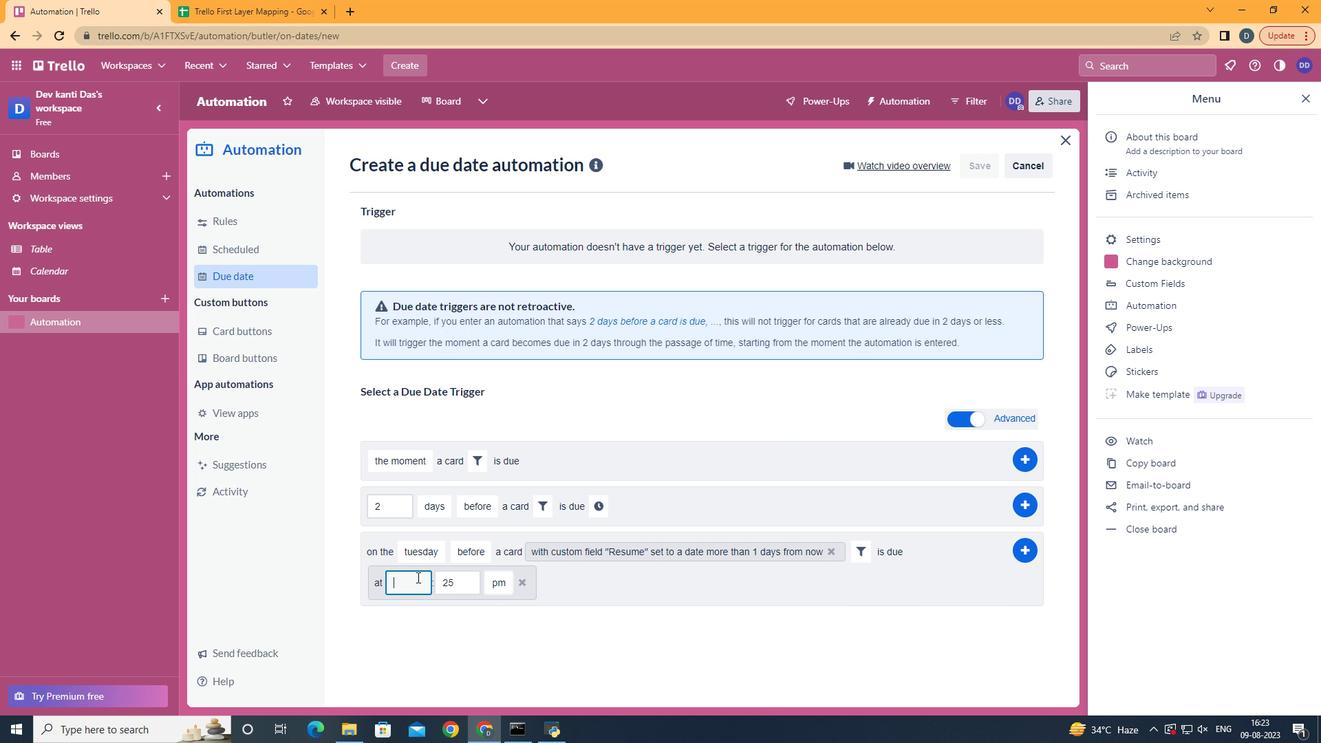 
Action: Mouse pressed left at (424, 584)
Screenshot: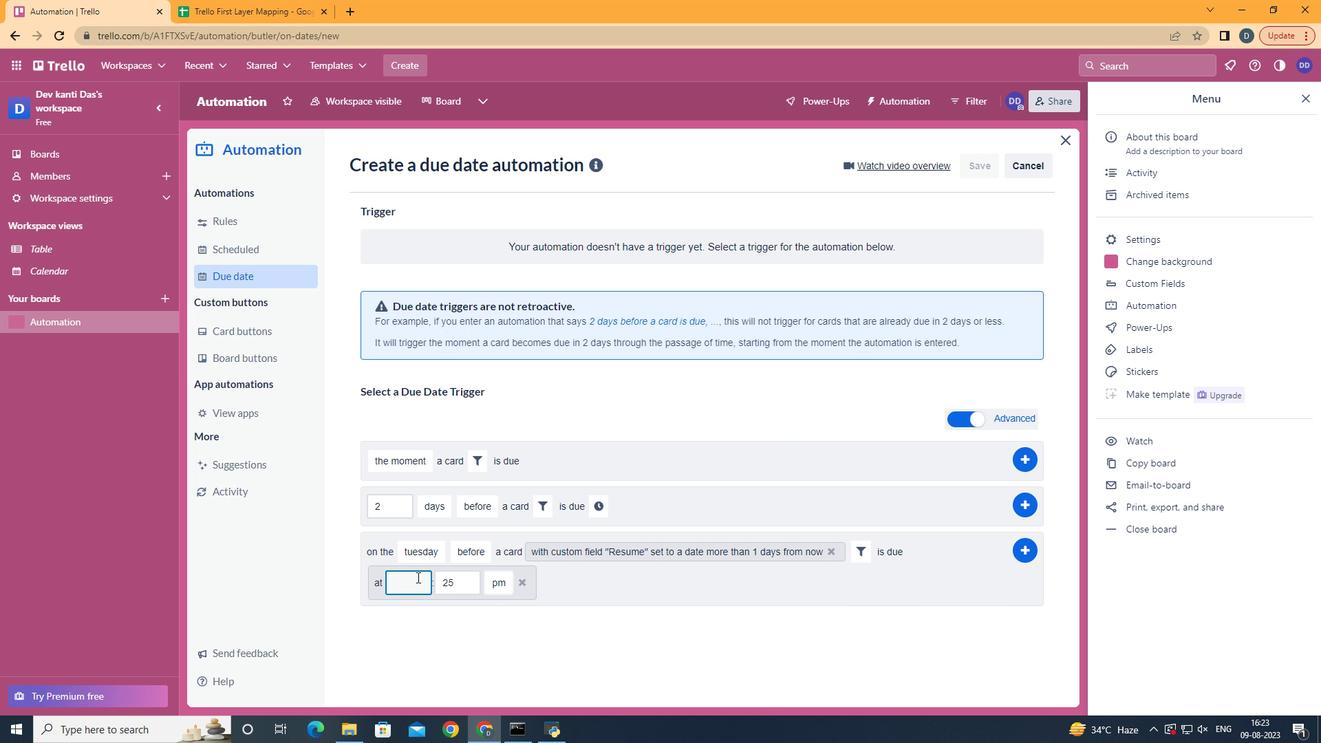 
Action: Key pressed <Key.backspace>11
Screenshot: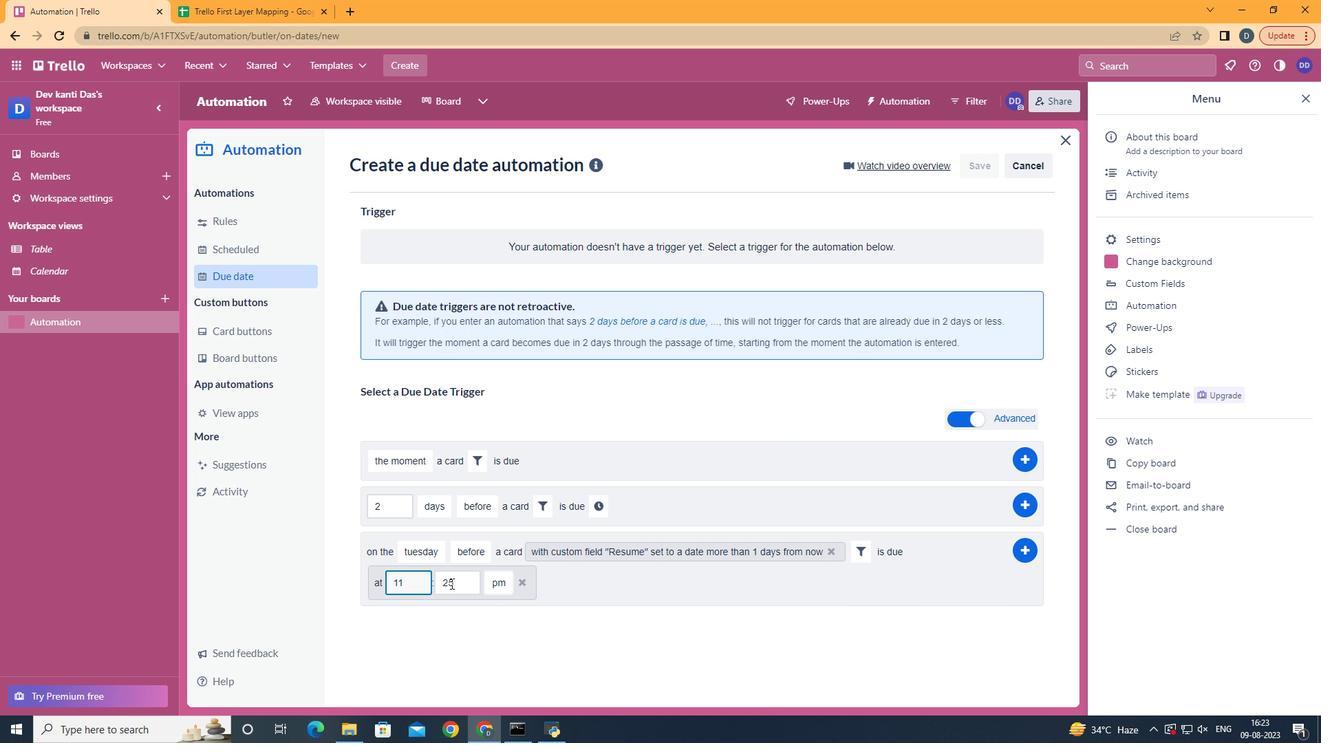 
Action: Mouse moved to (467, 591)
Screenshot: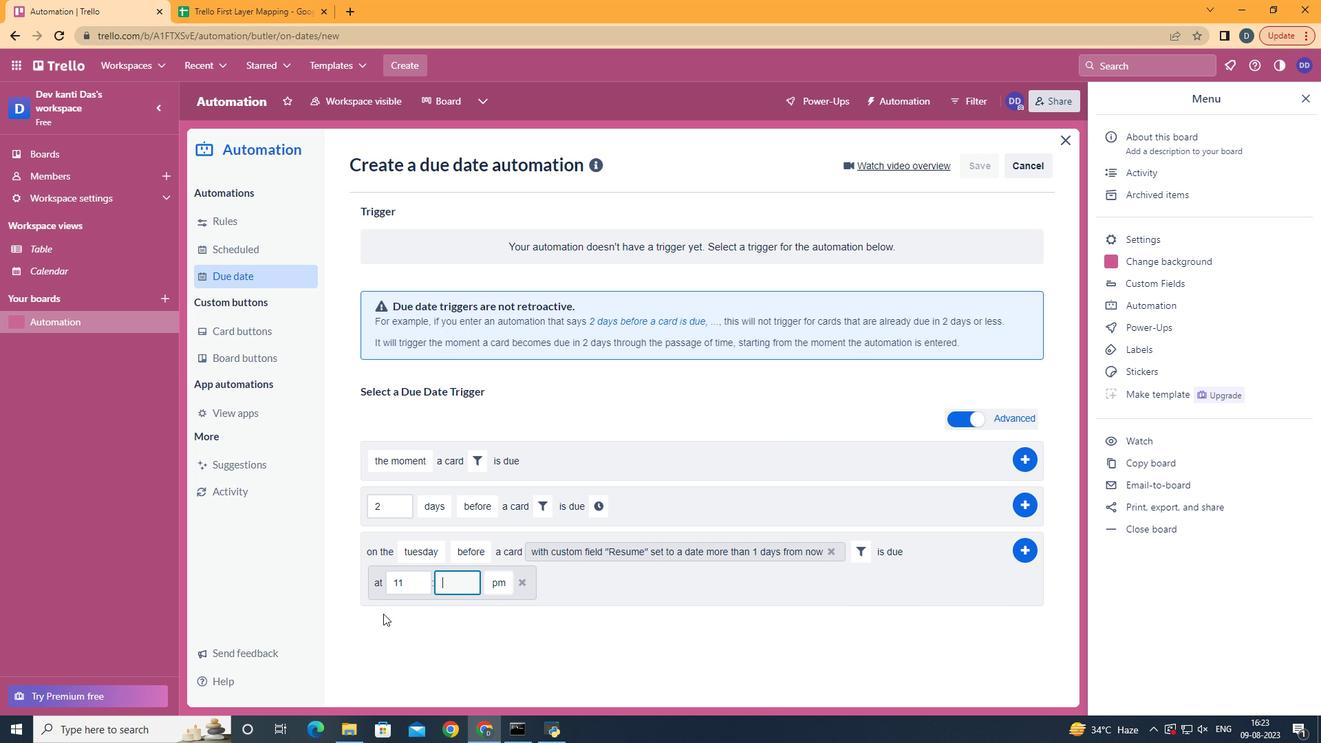 
Action: Mouse pressed left at (467, 591)
Screenshot: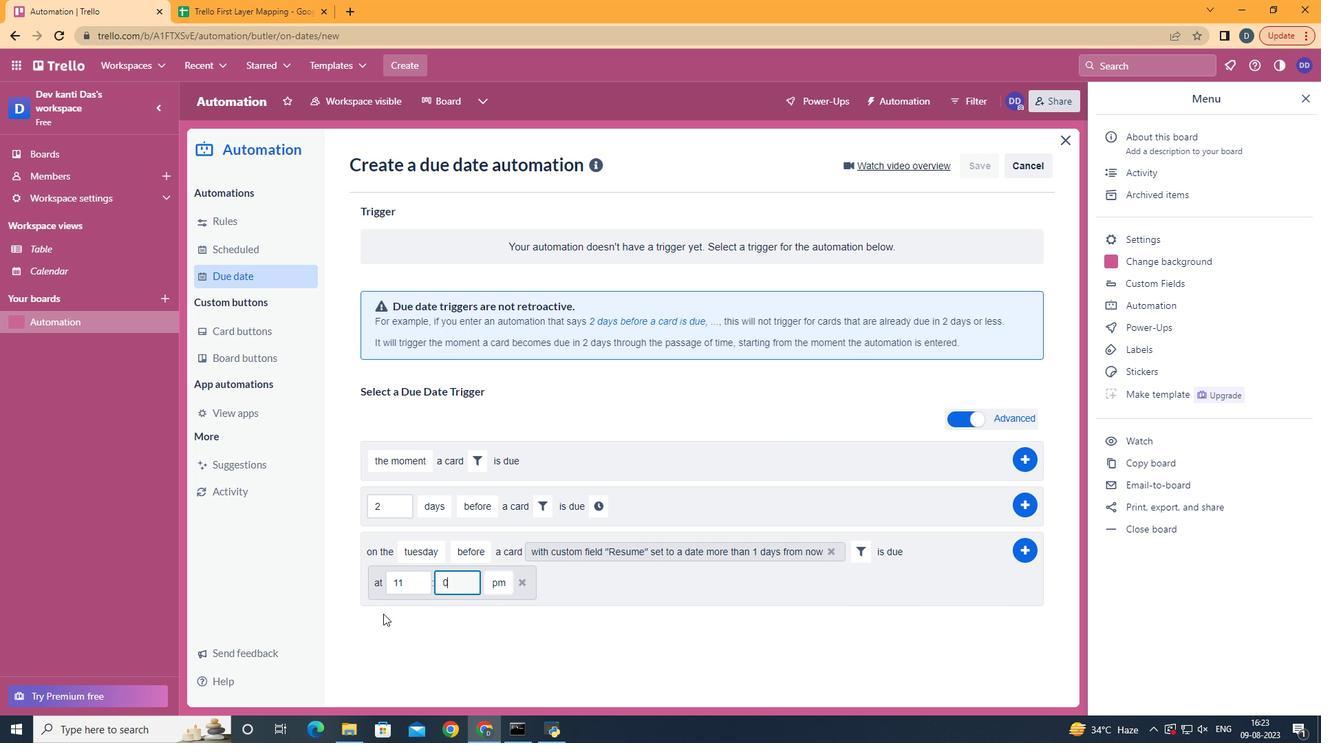 
Action: Key pressed <Key.backspace>
Screenshot: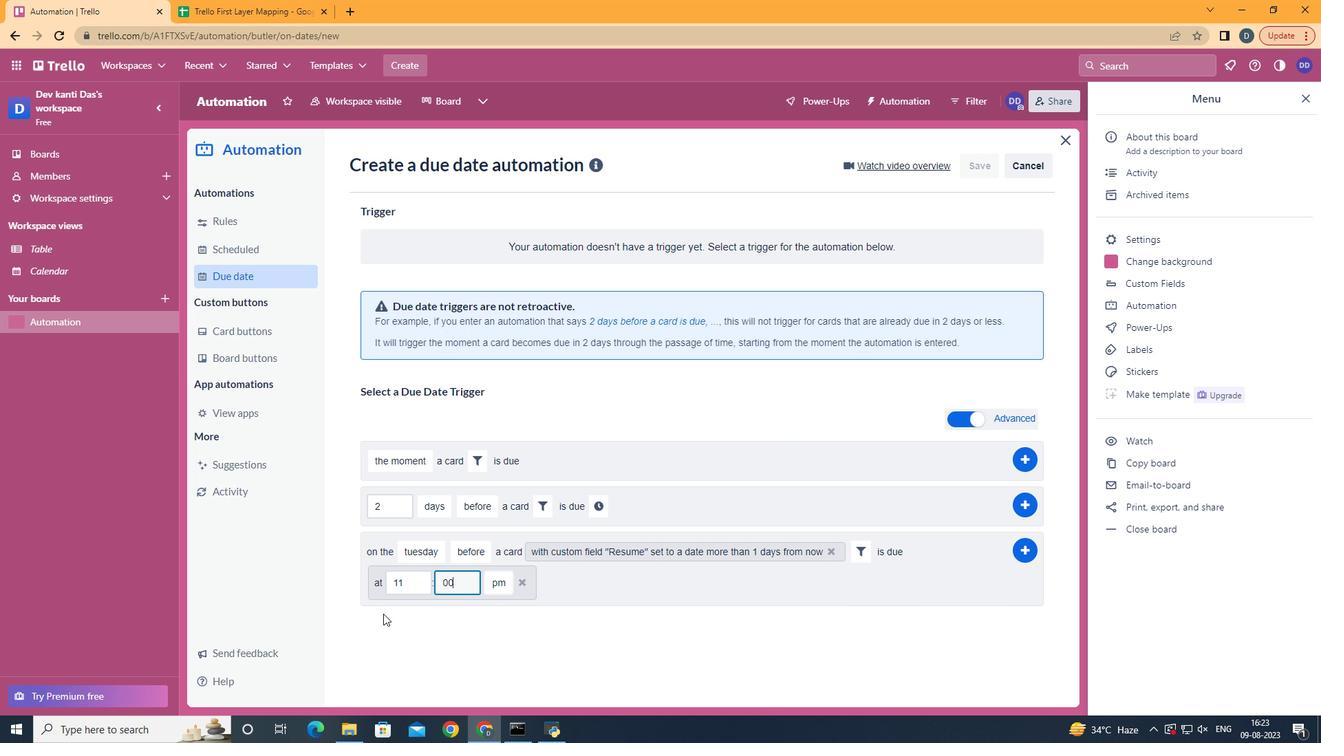 
Action: Mouse moved to (396, 618)
Screenshot: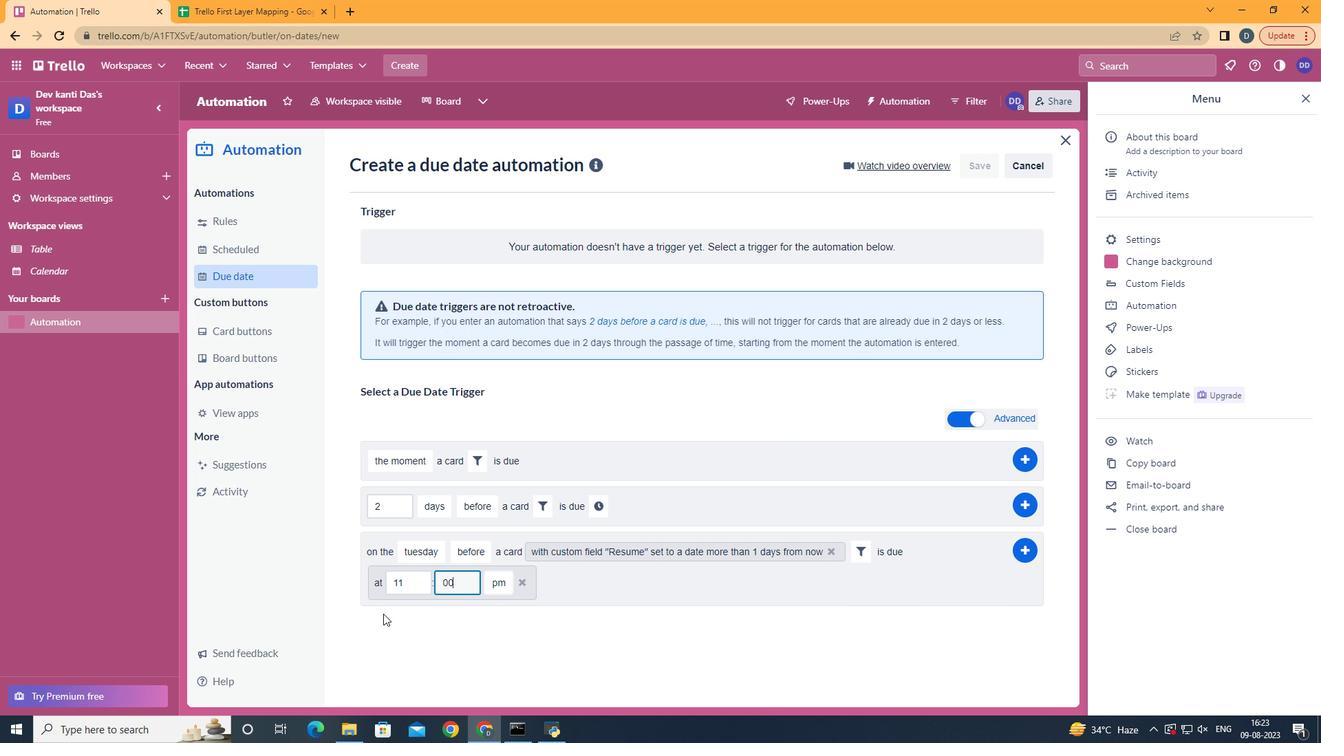 
Action: Key pressed <Key.backspace>
Screenshot: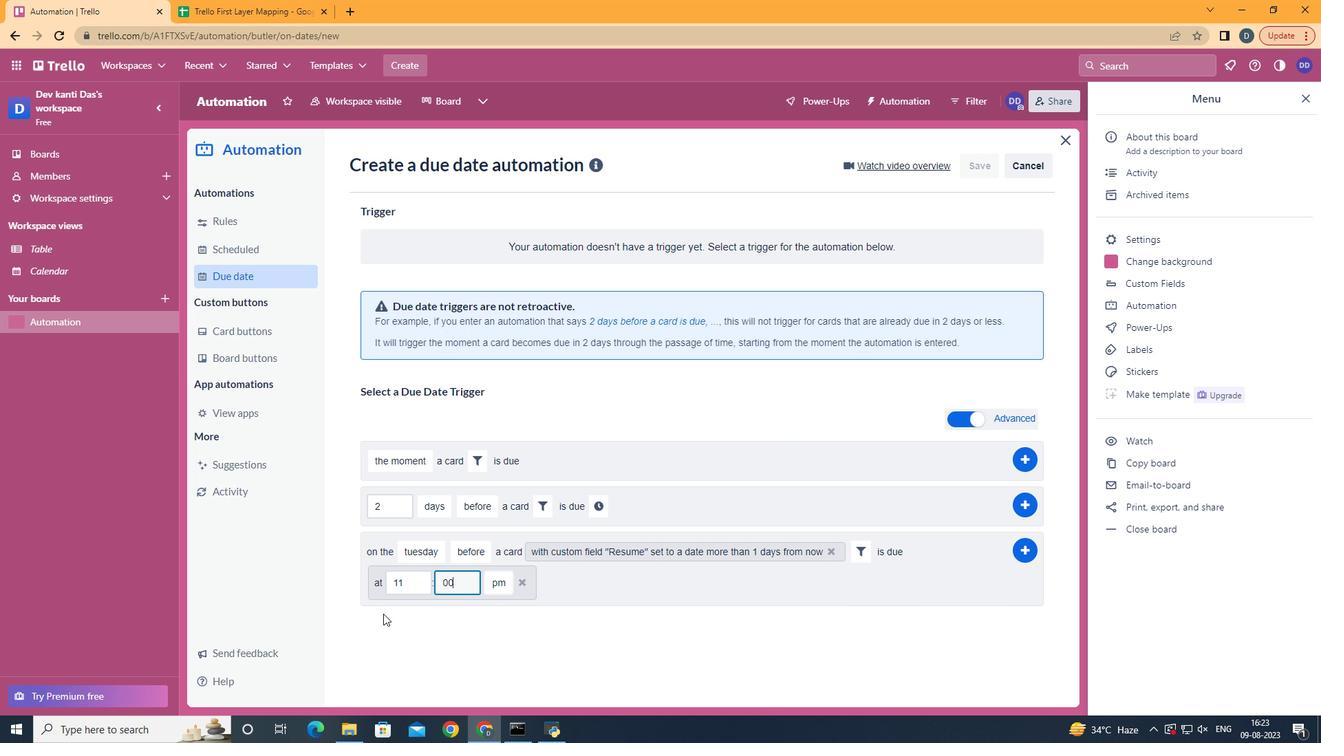 
Action: Mouse moved to (390, 621)
Screenshot: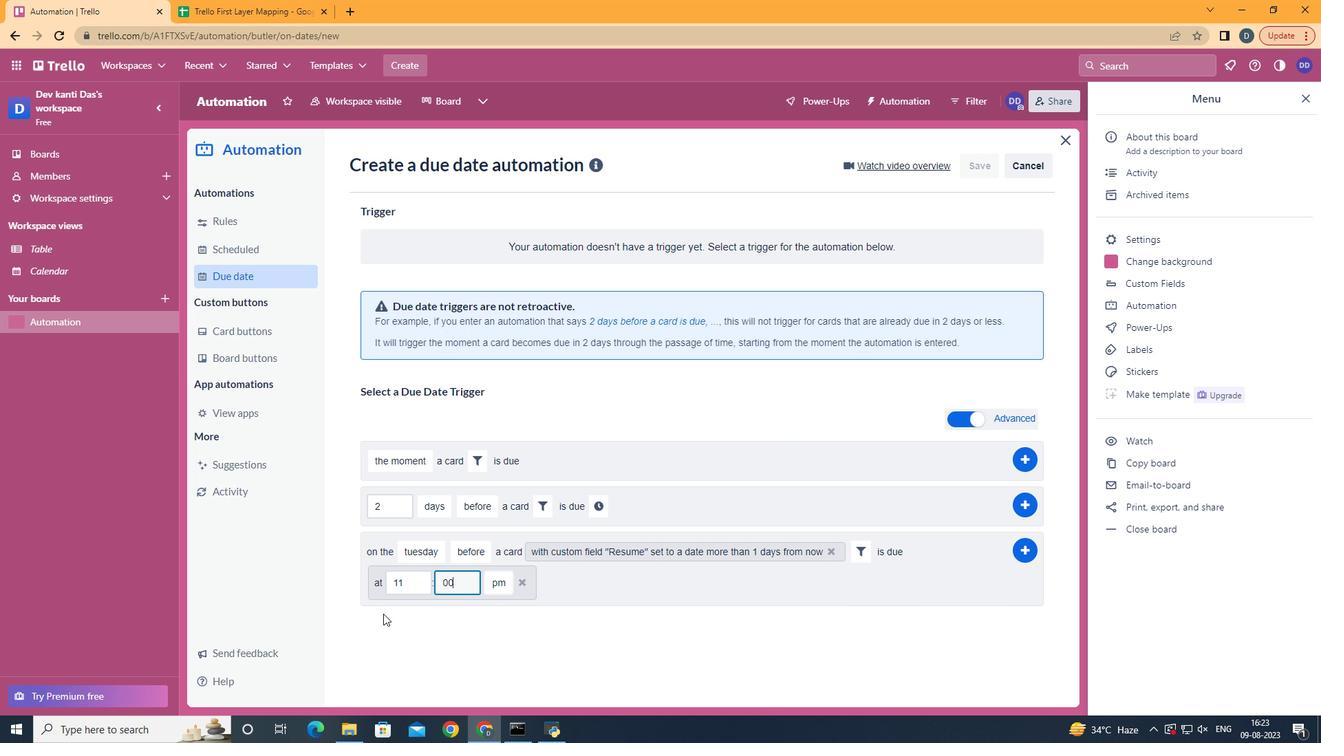 
Action: Key pressed 00
Screenshot: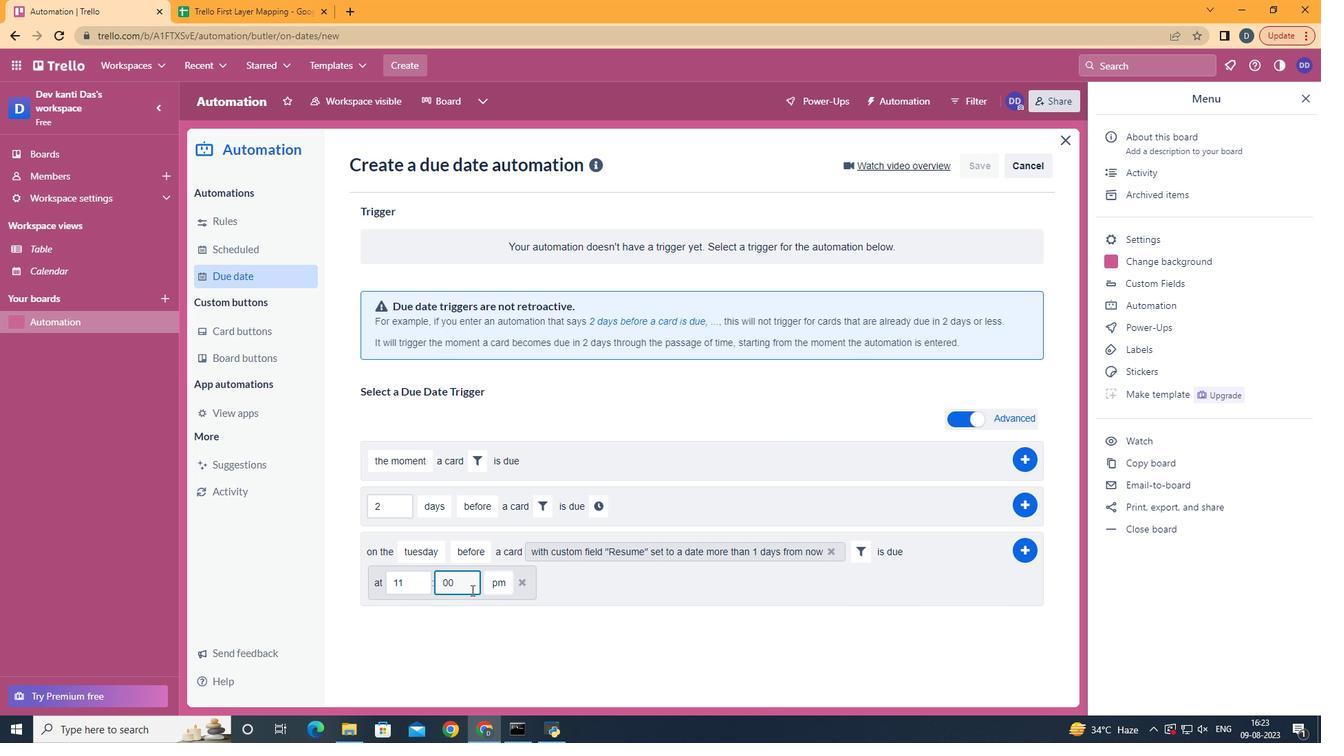 
Action: Mouse moved to (516, 613)
Screenshot: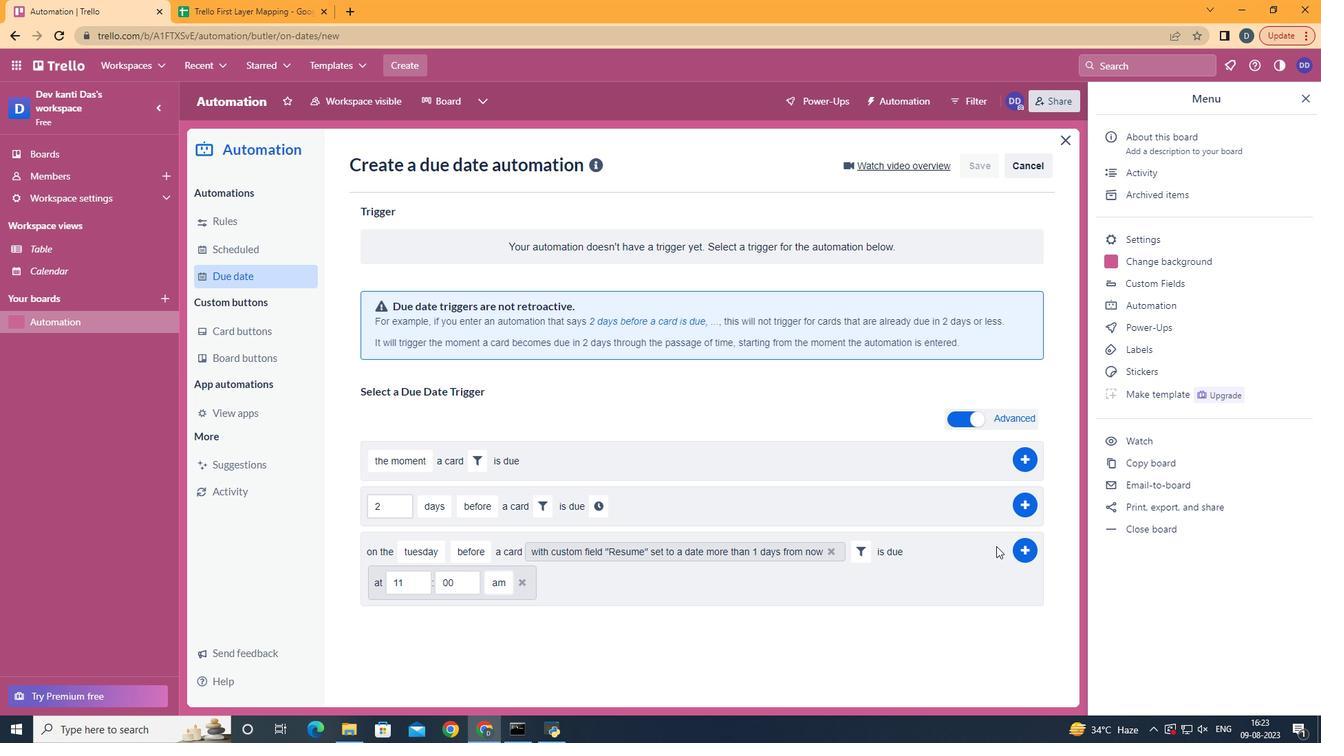 
Action: Mouse pressed left at (516, 613)
Screenshot: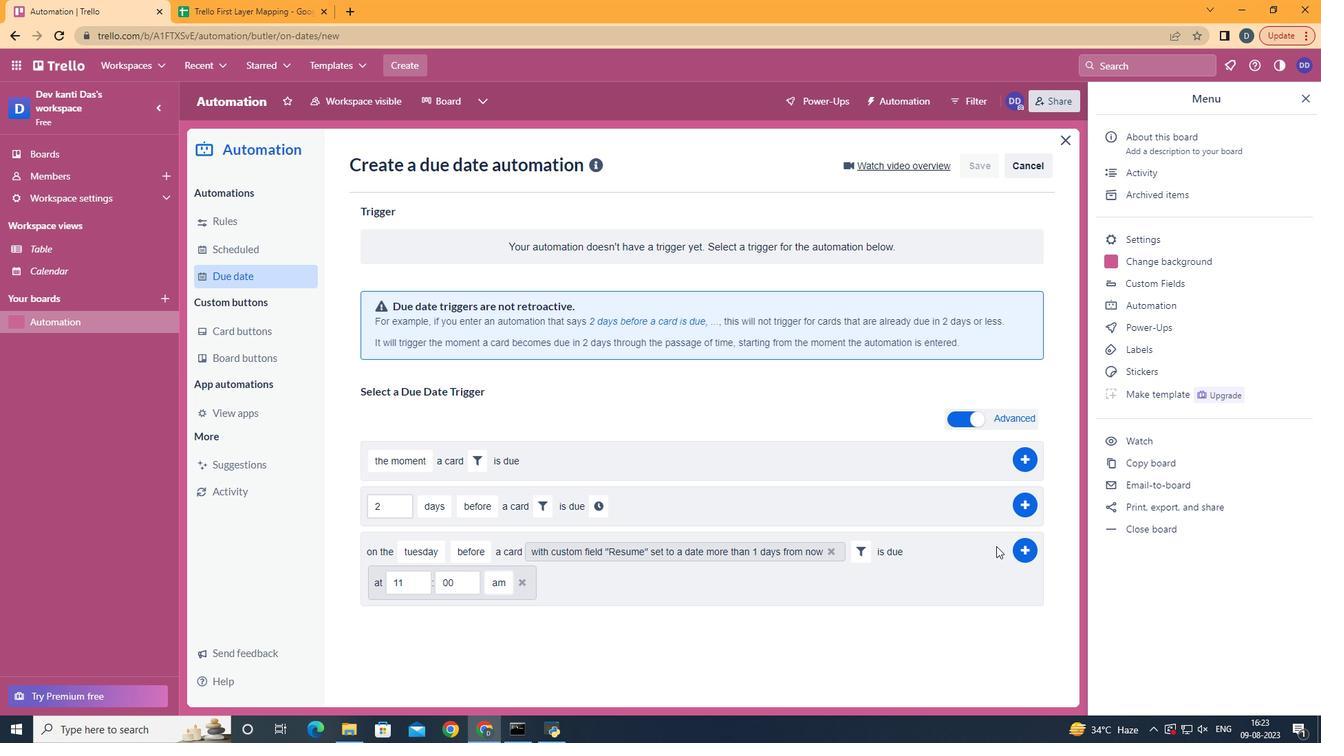 
Action: Mouse moved to (1026, 562)
Screenshot: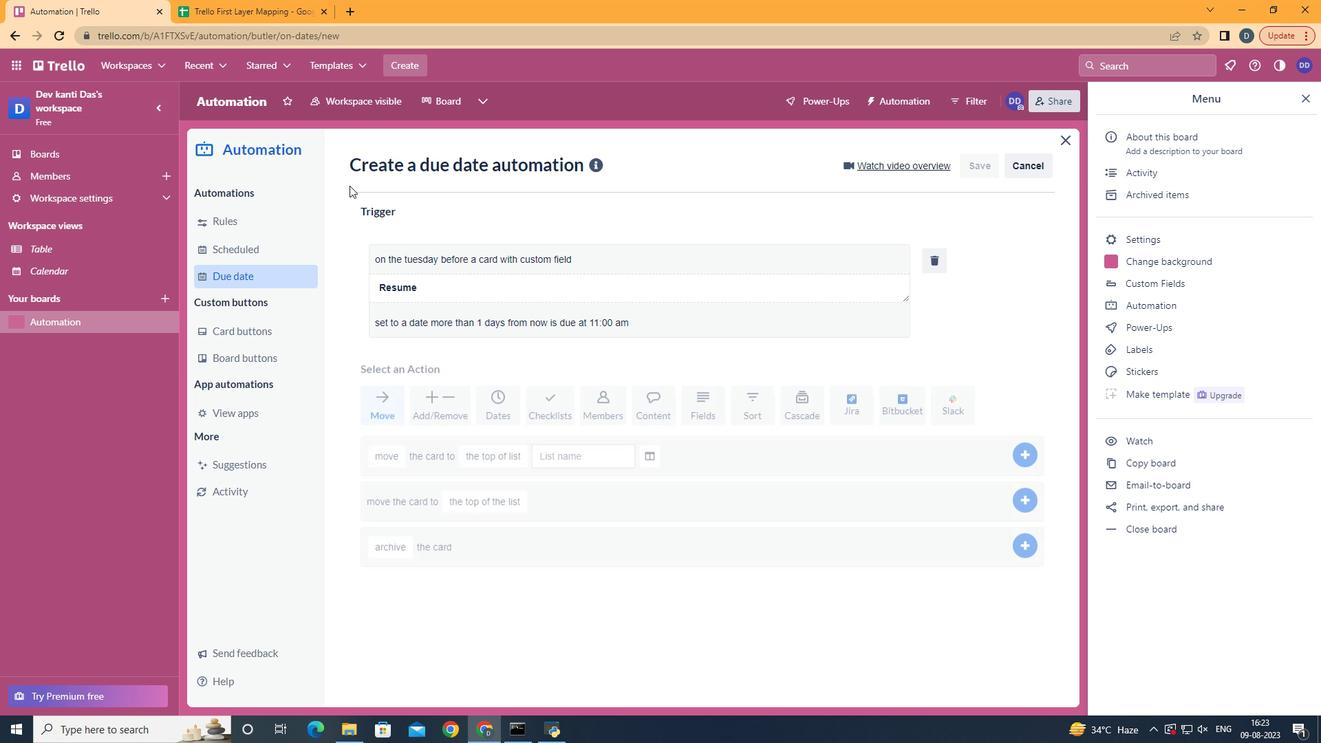 
Action: Mouse pressed left at (1026, 562)
Screenshot: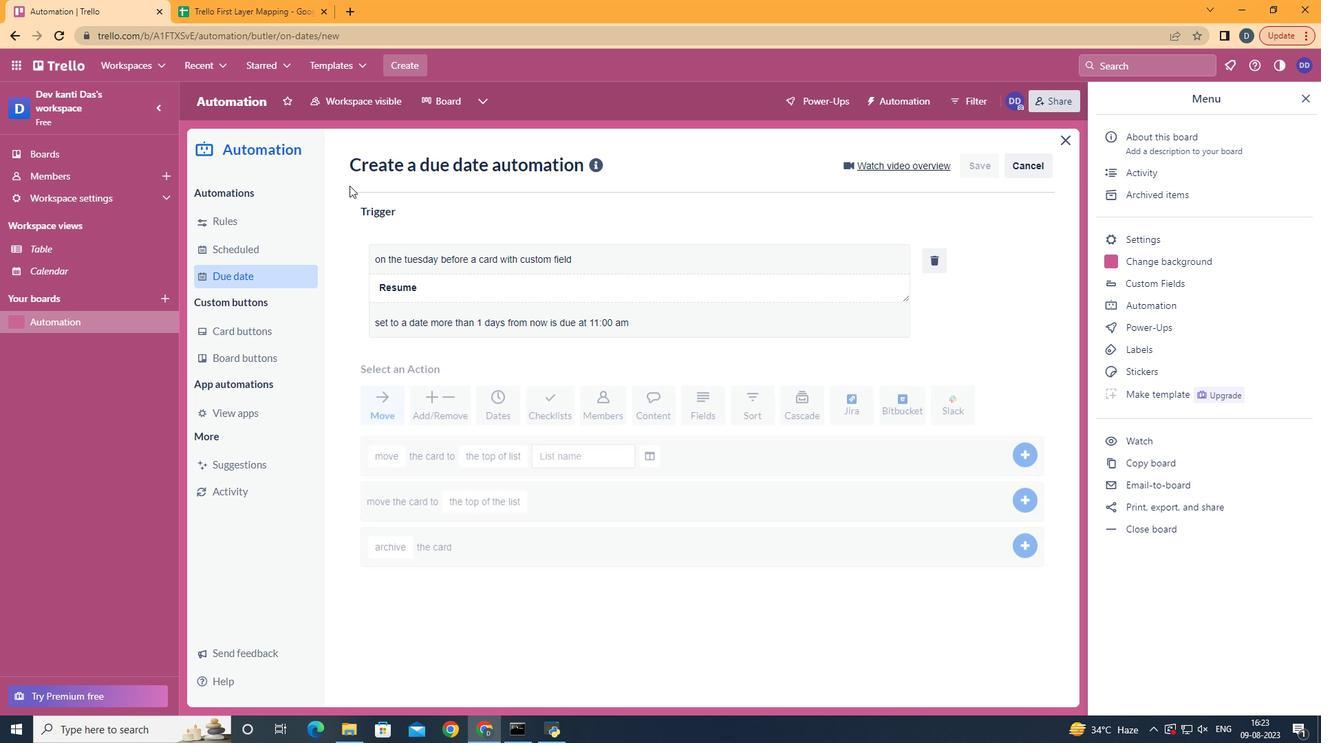 
Action: Mouse moved to (731, 359)
Screenshot: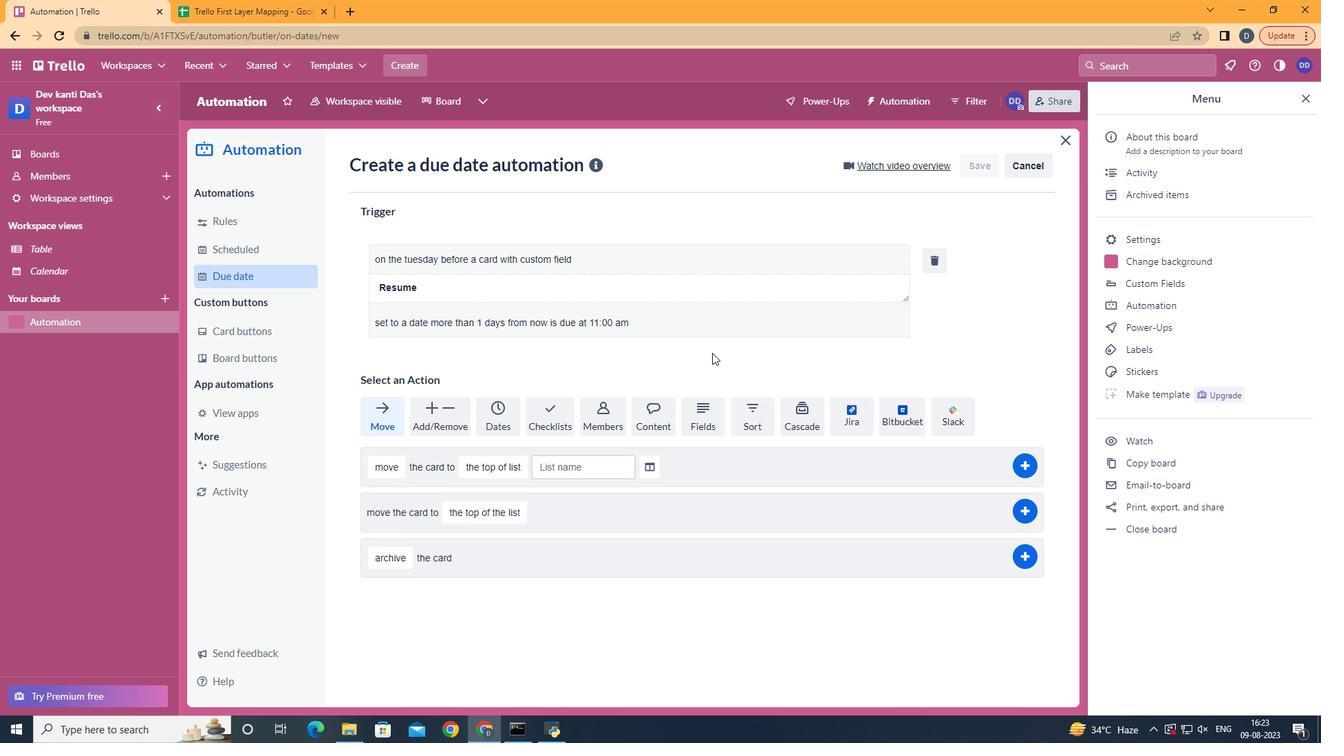 
